 Task: Add an event with the title Lunch with Mentor, date '2023/11/08', time 8:30 AM to 10:30 AMand add a description: Welcome to the Lunch with Mentor session, an invaluable opportunity for personal growth and guidance. This session aims to create a casual and supportive environment where mentees can connect with experienced mentors, gain insights, and receive valuable advice to navigate their professional journeys.Select event color  Banana . Add location for the event as: 456 Museumplein, Amsterdam, Netherlands, logged in from the account softage.1@softage.netand send the event invitation to softage.8@softage.net and softage.9@softage.net. Set a reminder for the event Doesn't repeat
Action: Mouse moved to (67, 130)
Screenshot: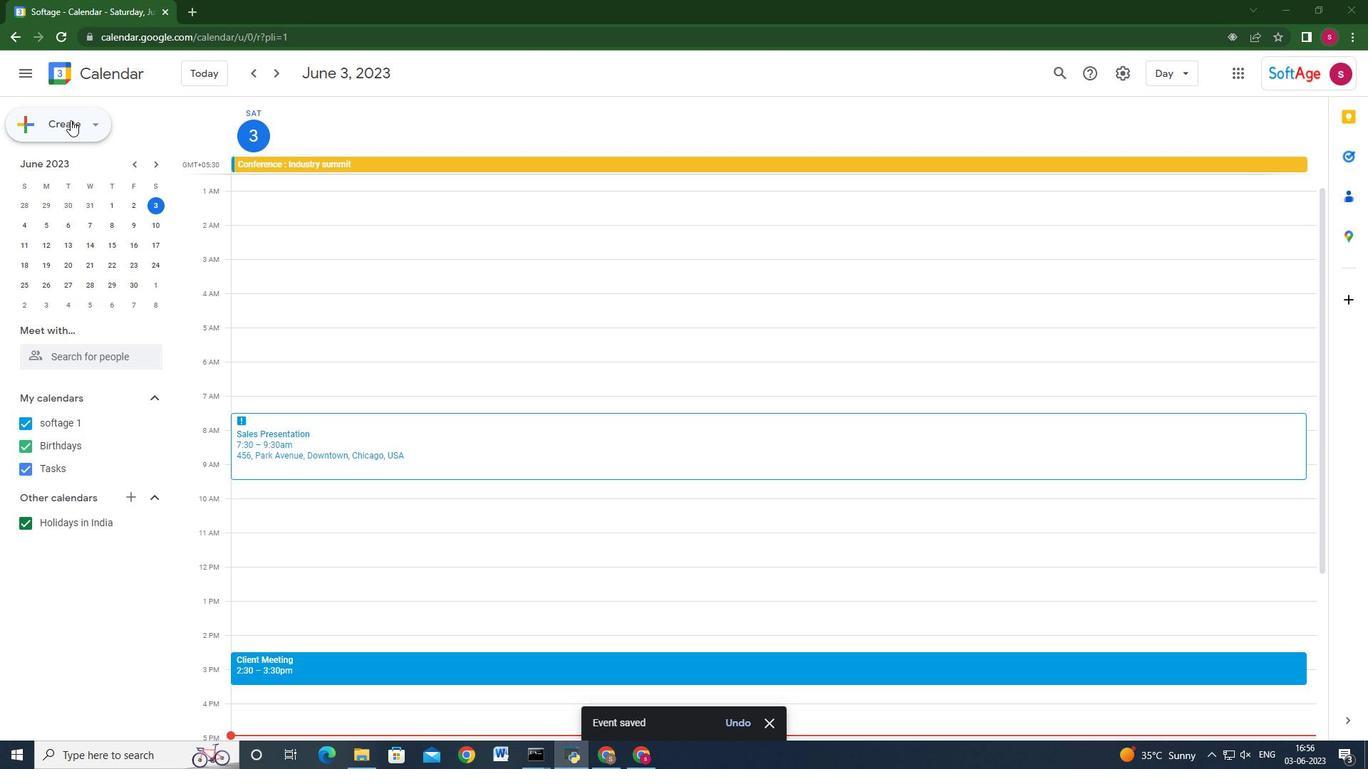 
Action: Mouse pressed left at (67, 130)
Screenshot: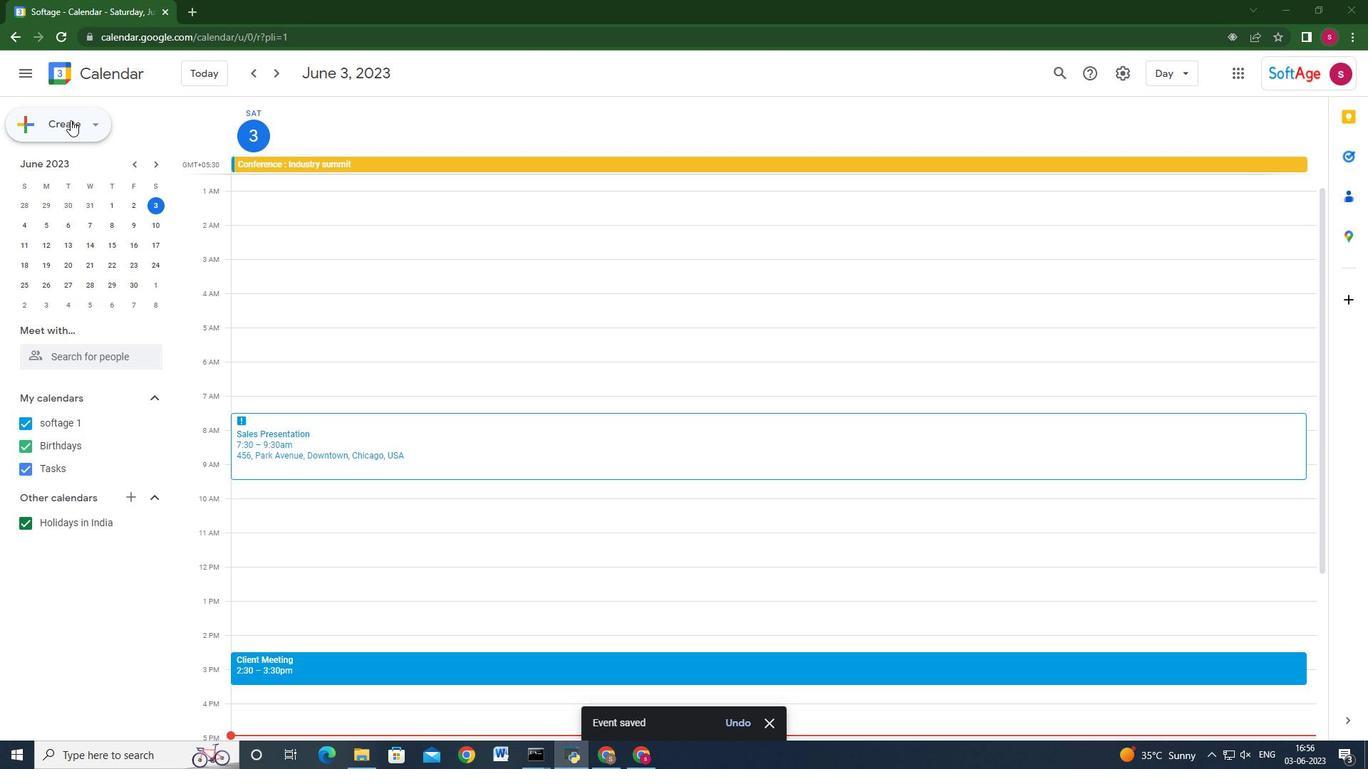 
Action: Mouse moved to (76, 165)
Screenshot: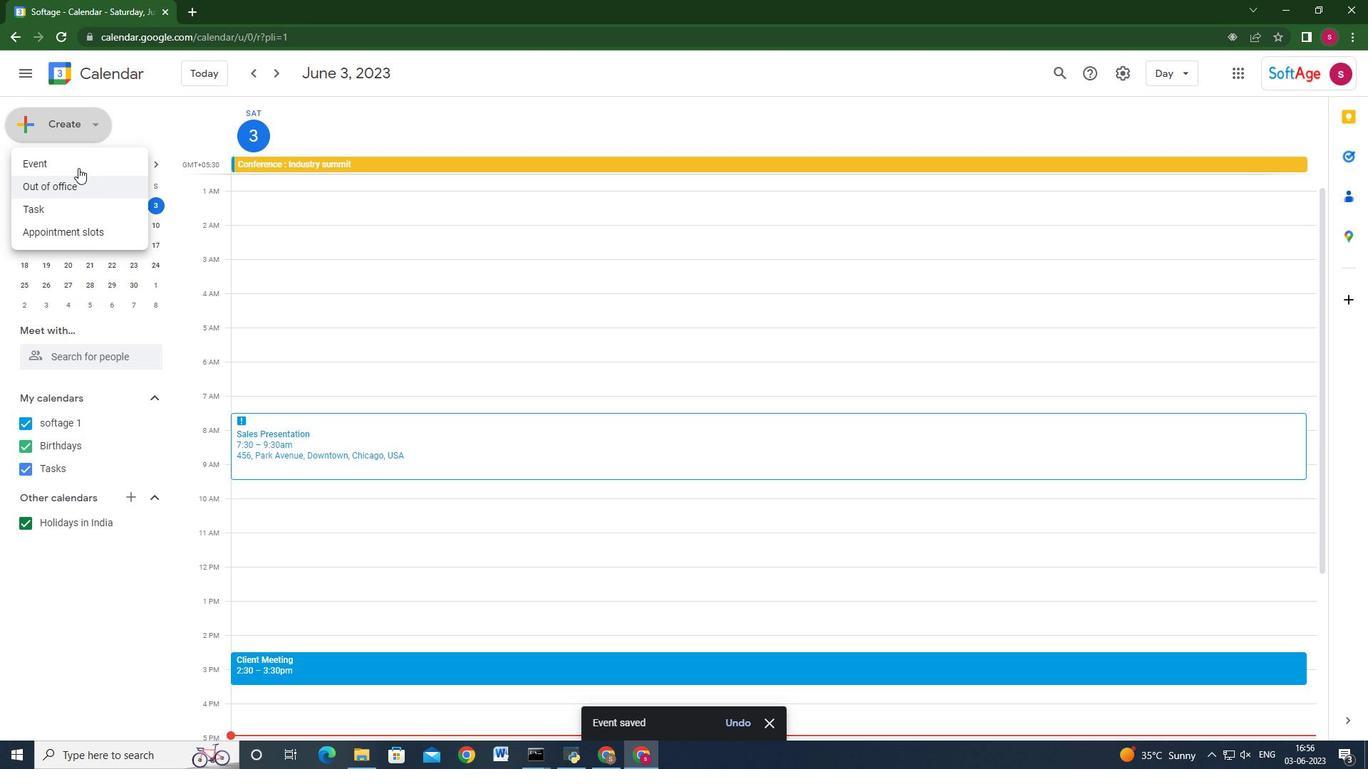 
Action: Mouse pressed left at (76, 165)
Screenshot: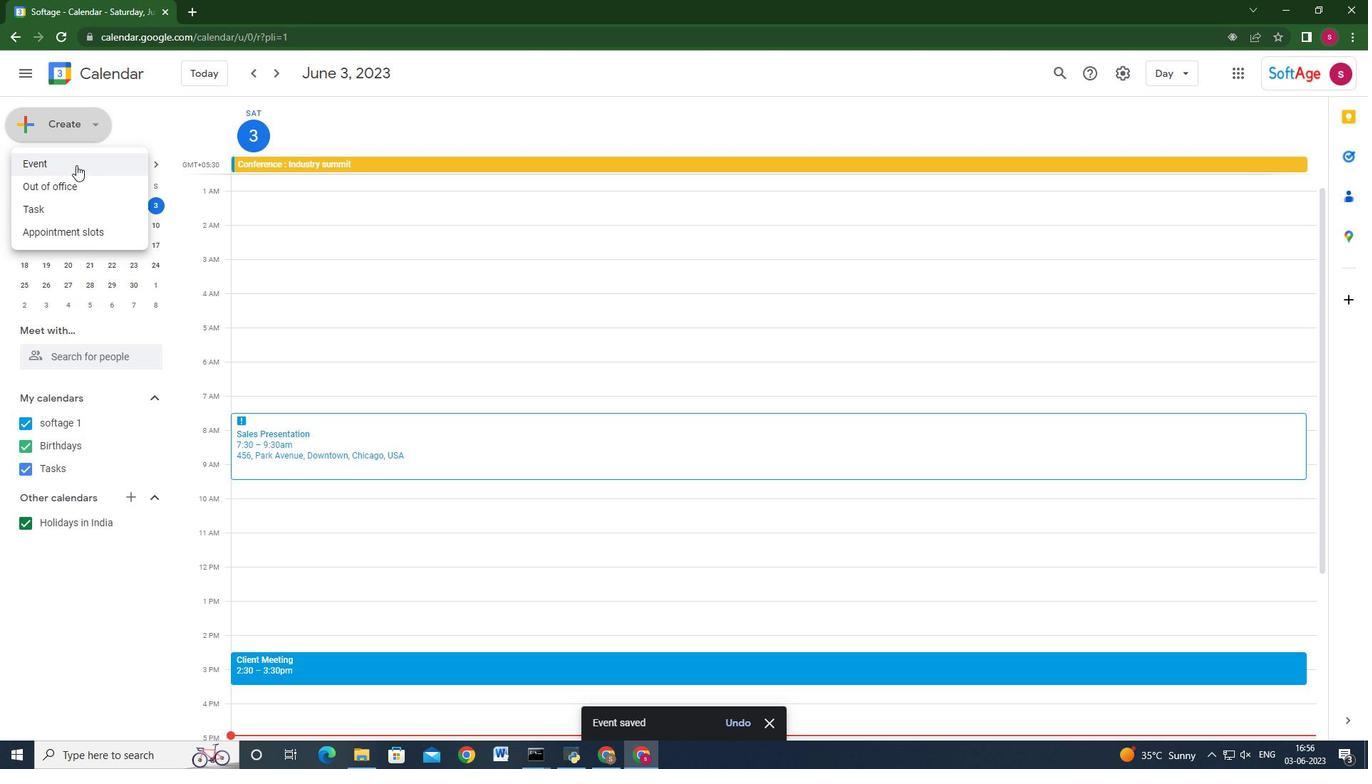 
Action: Mouse moved to (736, 395)
Screenshot: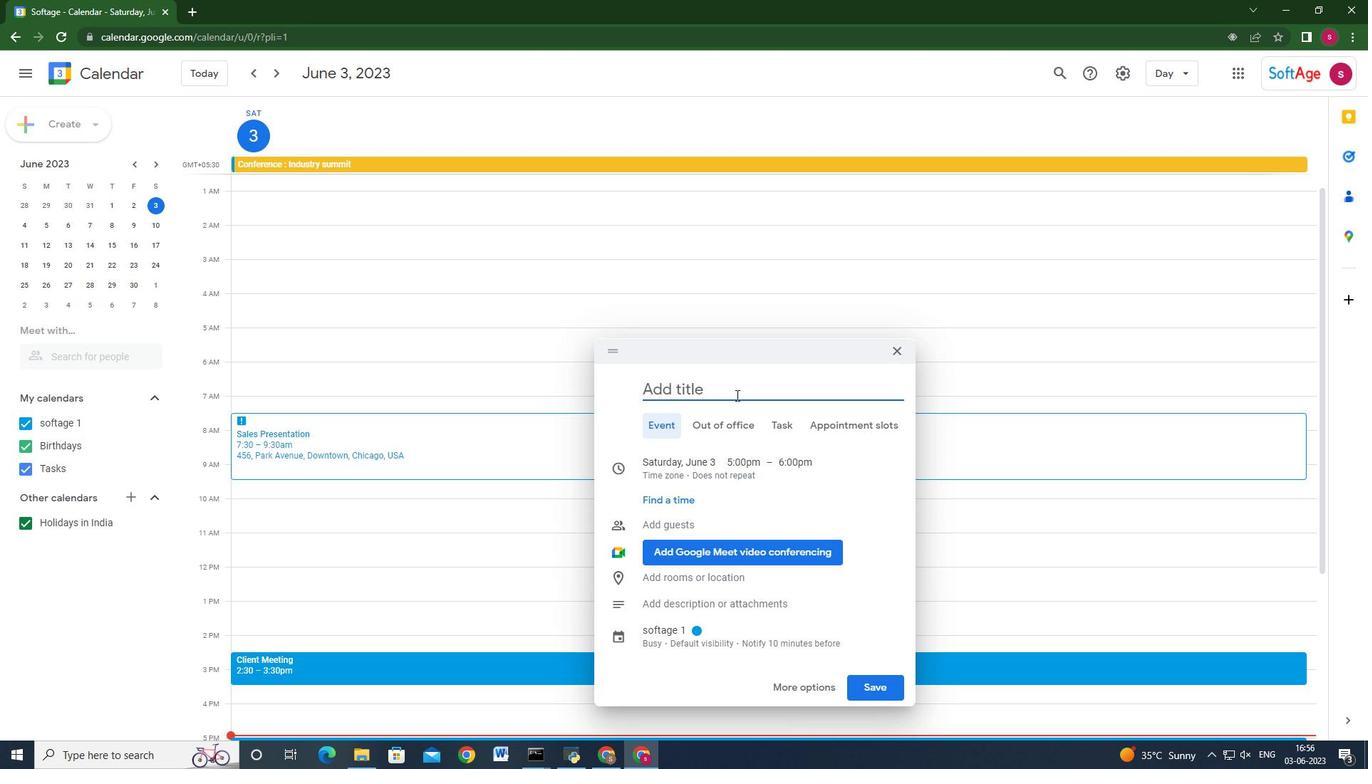 
Action: Key pressed <Key.shift><Key.shift><Key.shift><Key.shift><Key.shift>Lunch<Key.space>with<Key.space><Key.shift>Mentor<Key.shift><Key.tab>
Screenshot: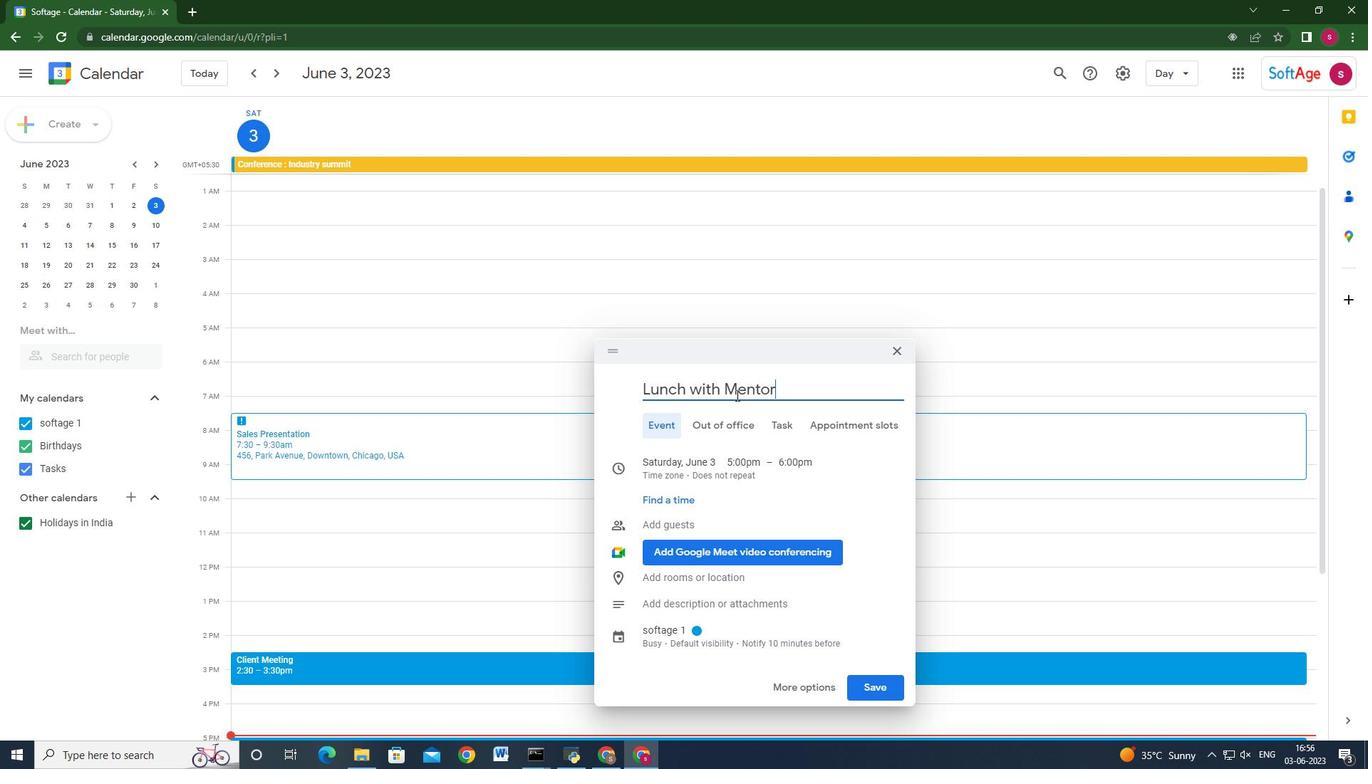 
Action: Mouse moved to (793, 694)
Screenshot: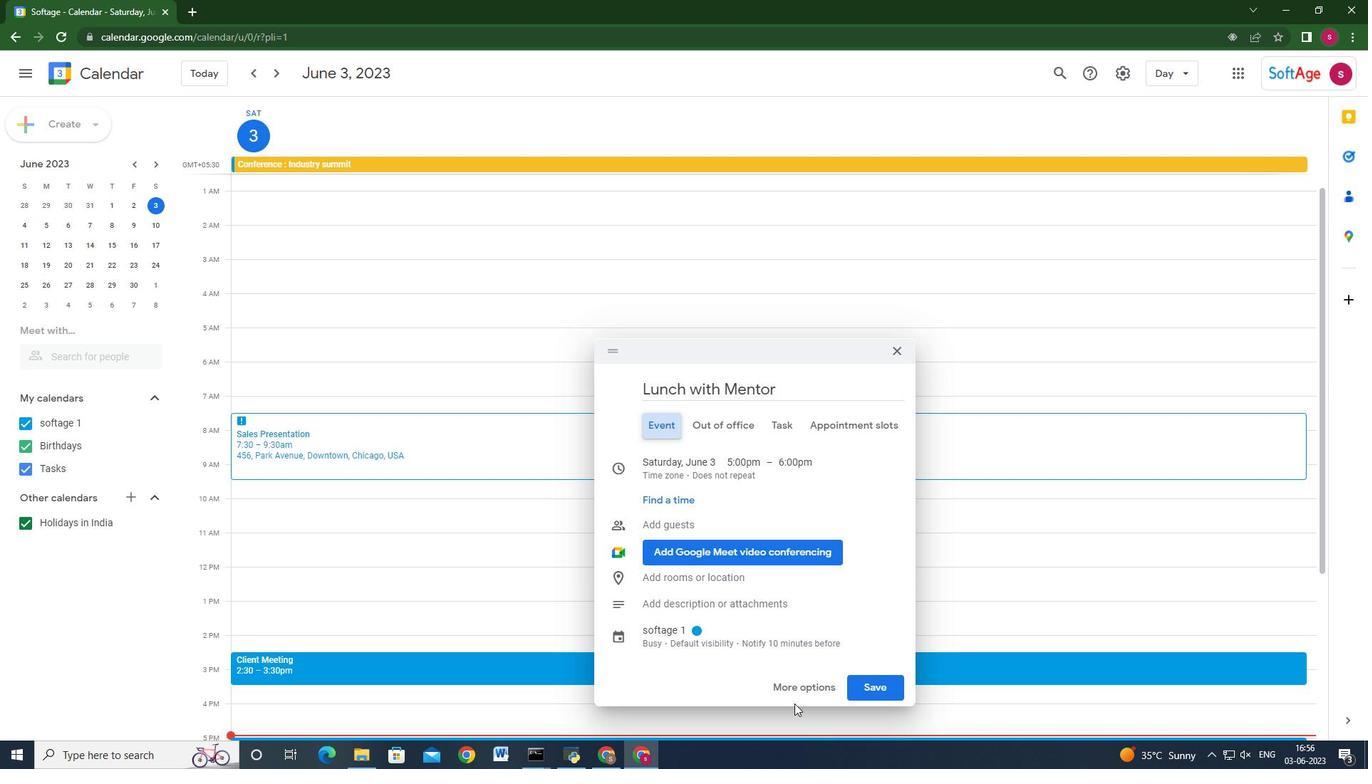 
Action: Mouse pressed left at (793, 694)
Screenshot: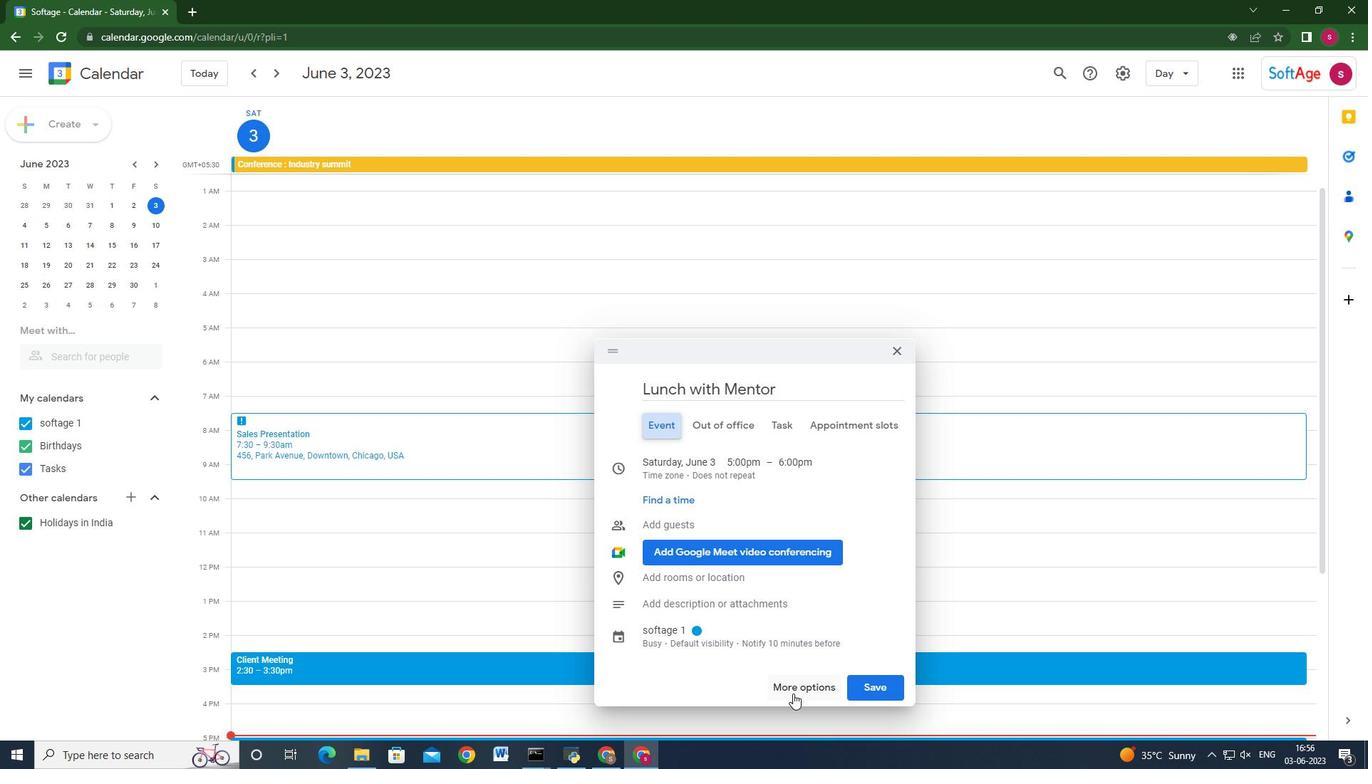 
Action: Mouse moved to (83, 128)
Screenshot: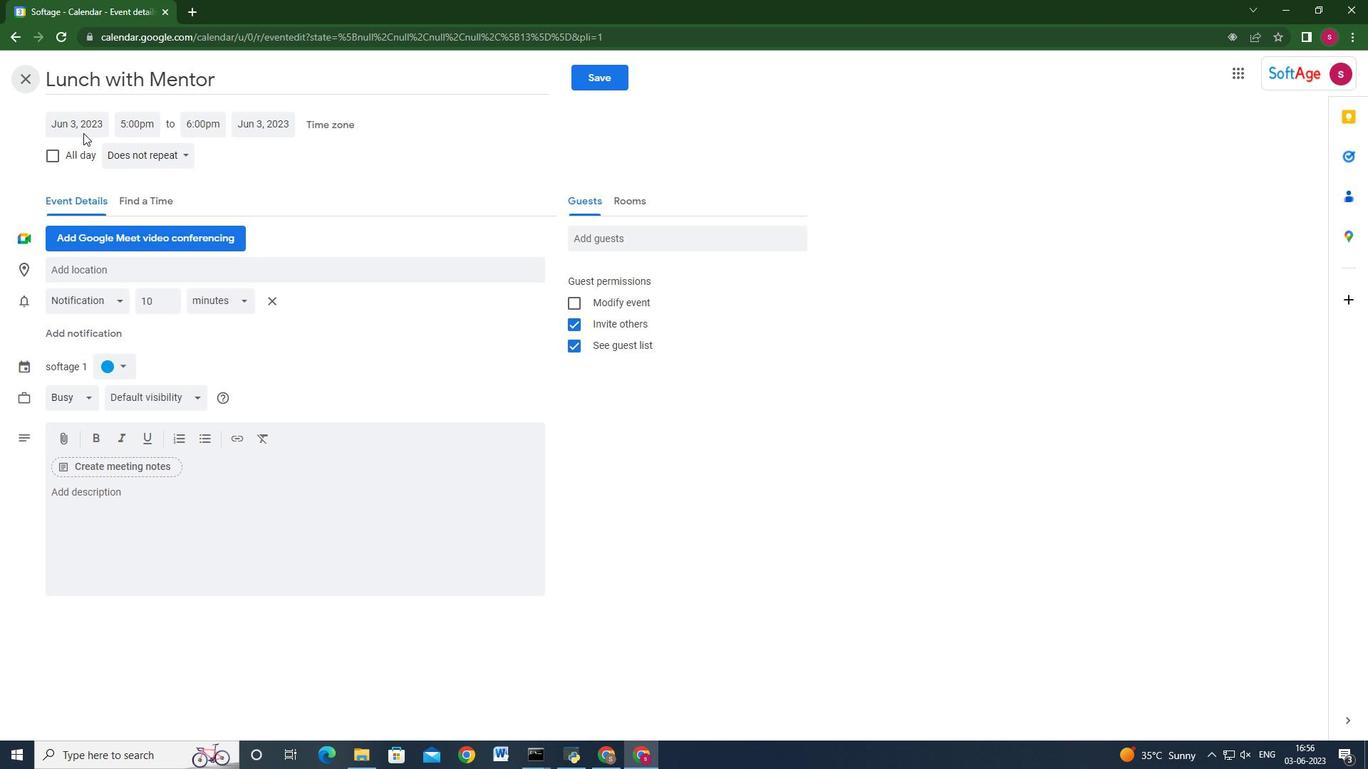 
Action: Mouse pressed left at (83, 128)
Screenshot: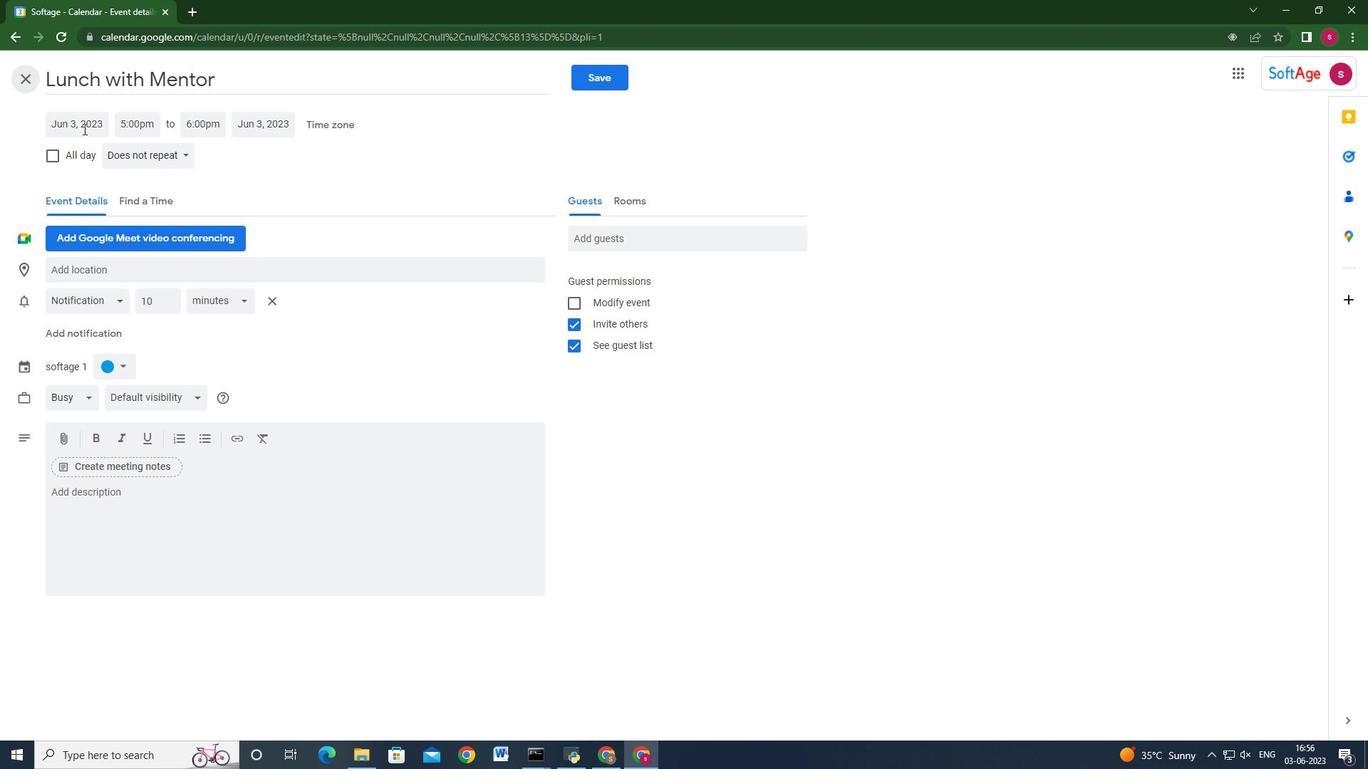 
Action: Mouse moved to (231, 153)
Screenshot: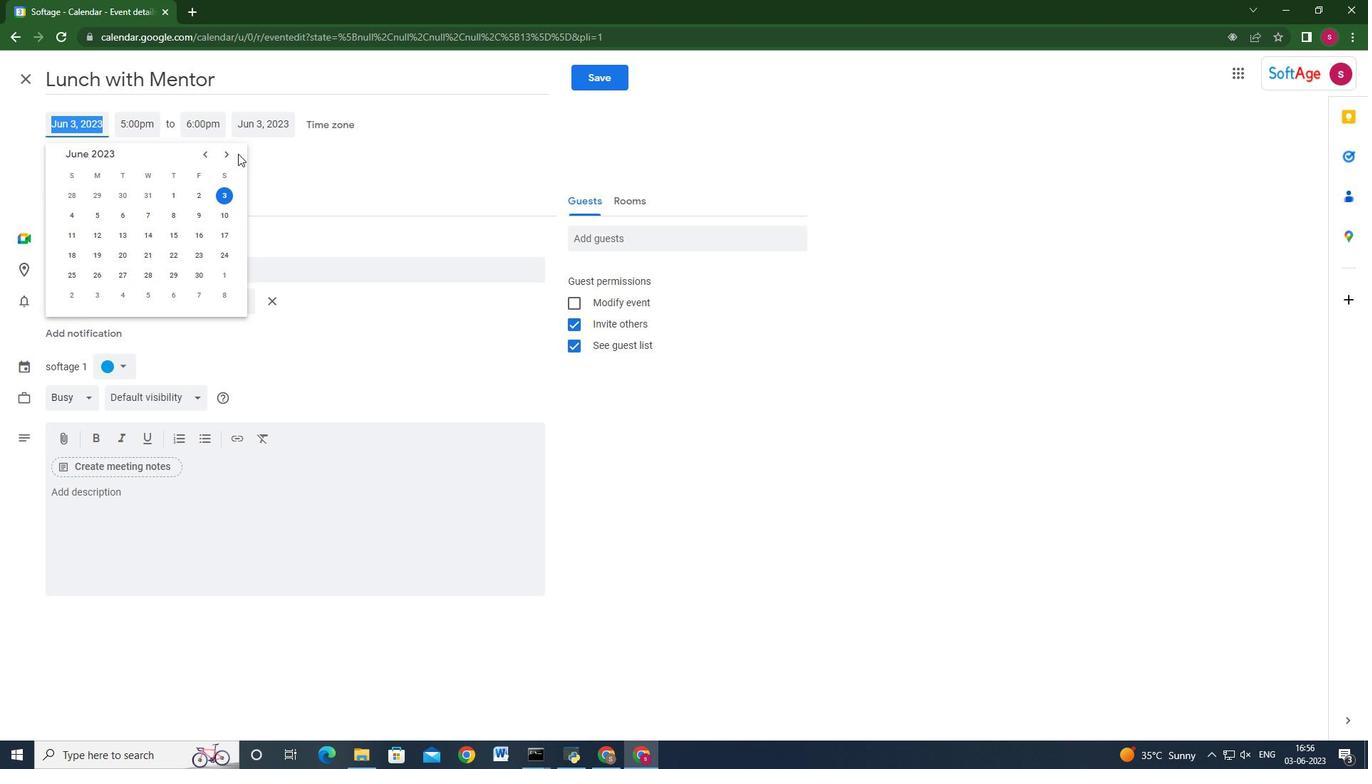 
Action: Mouse pressed left at (231, 153)
Screenshot: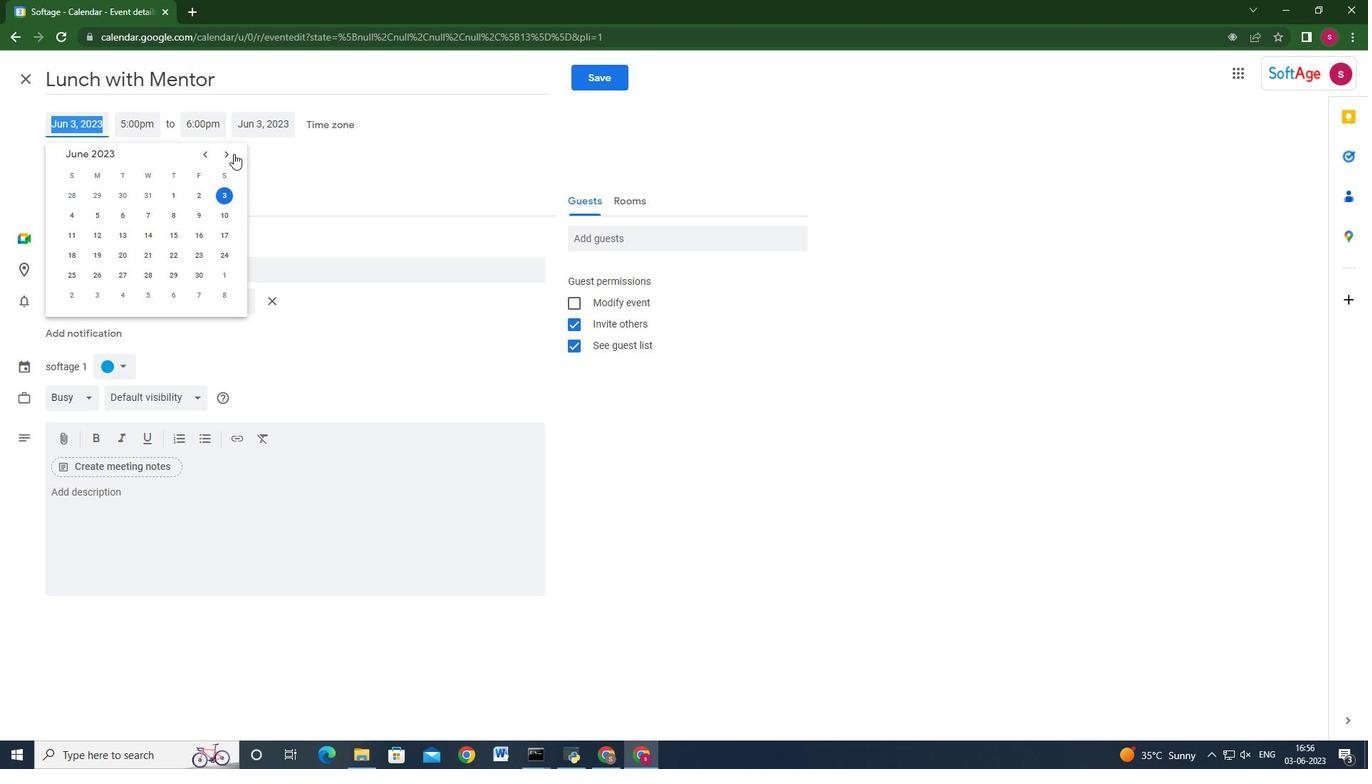 
Action: Mouse pressed left at (231, 153)
Screenshot: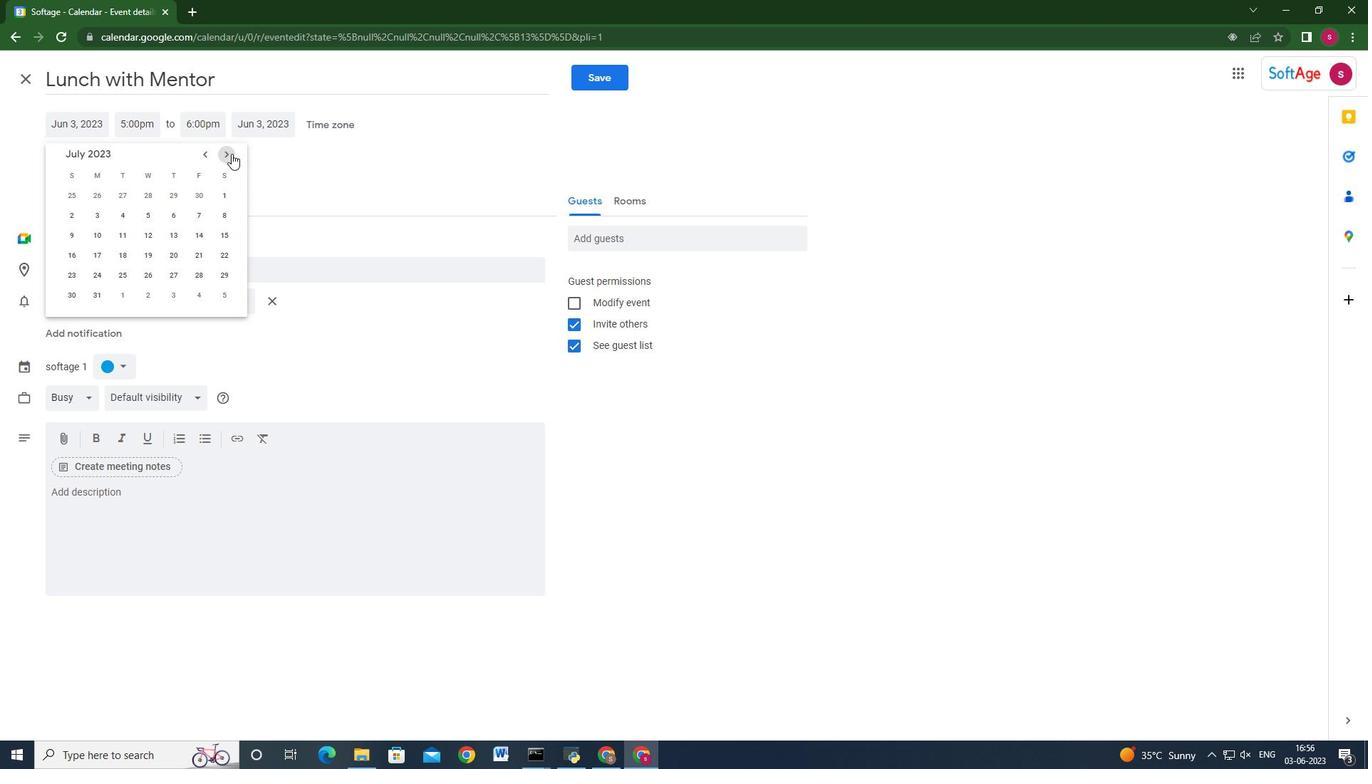 
Action: Mouse pressed left at (231, 153)
Screenshot: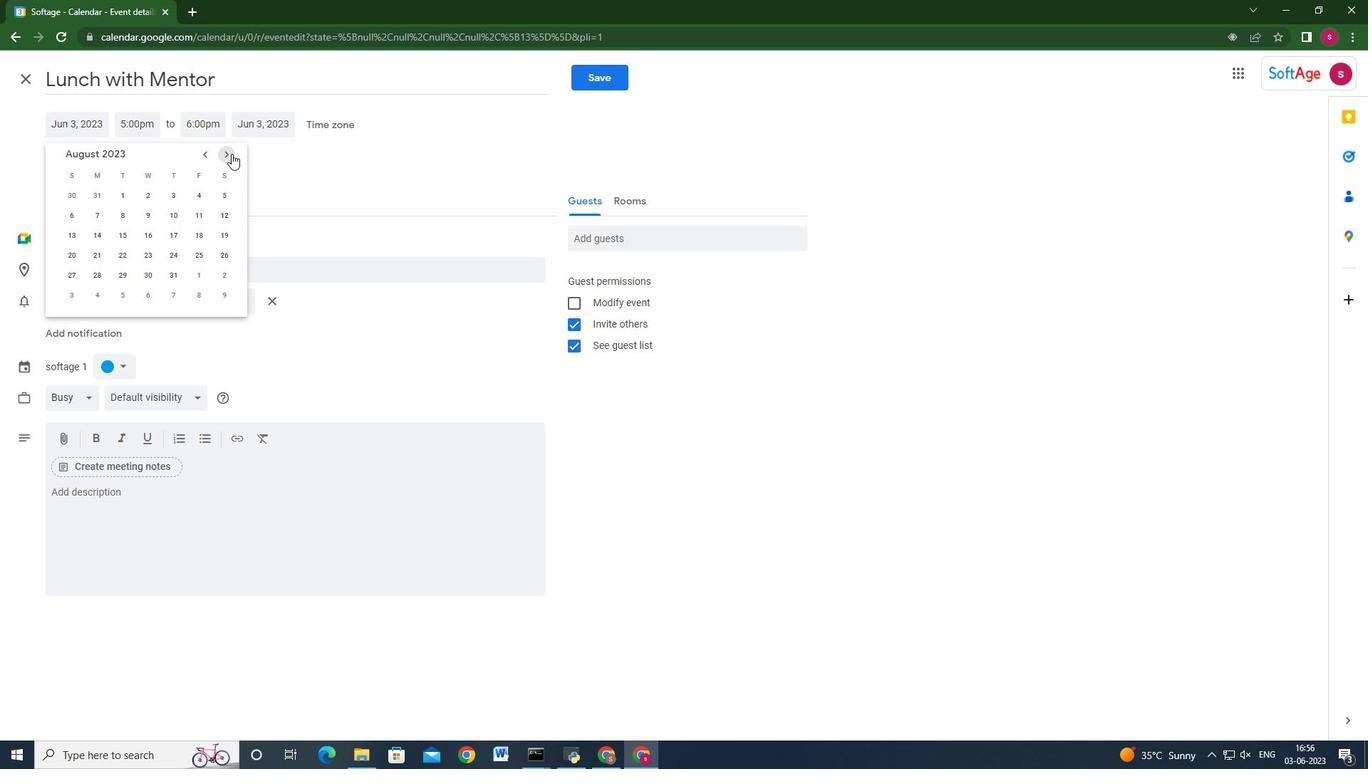 
Action: Mouse pressed left at (231, 153)
Screenshot: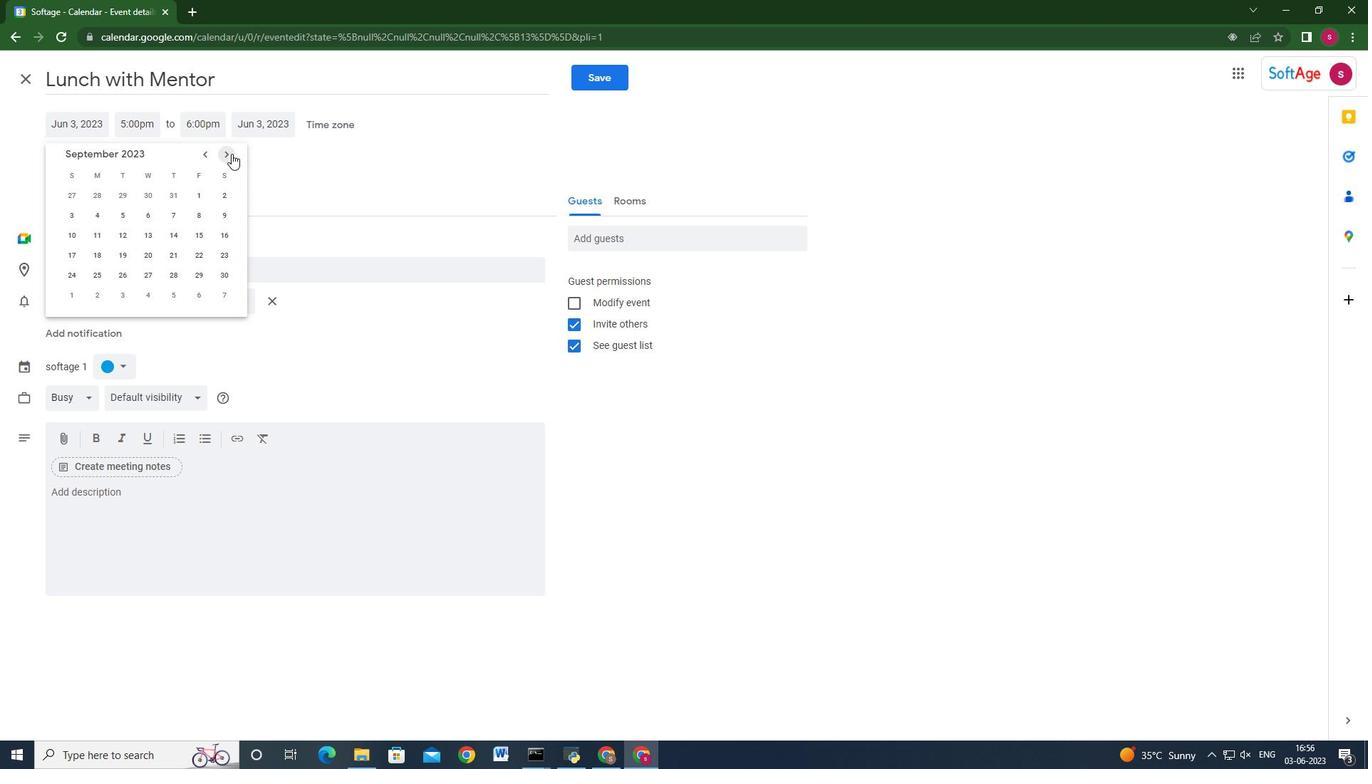 
Action: Mouse moved to (228, 153)
Screenshot: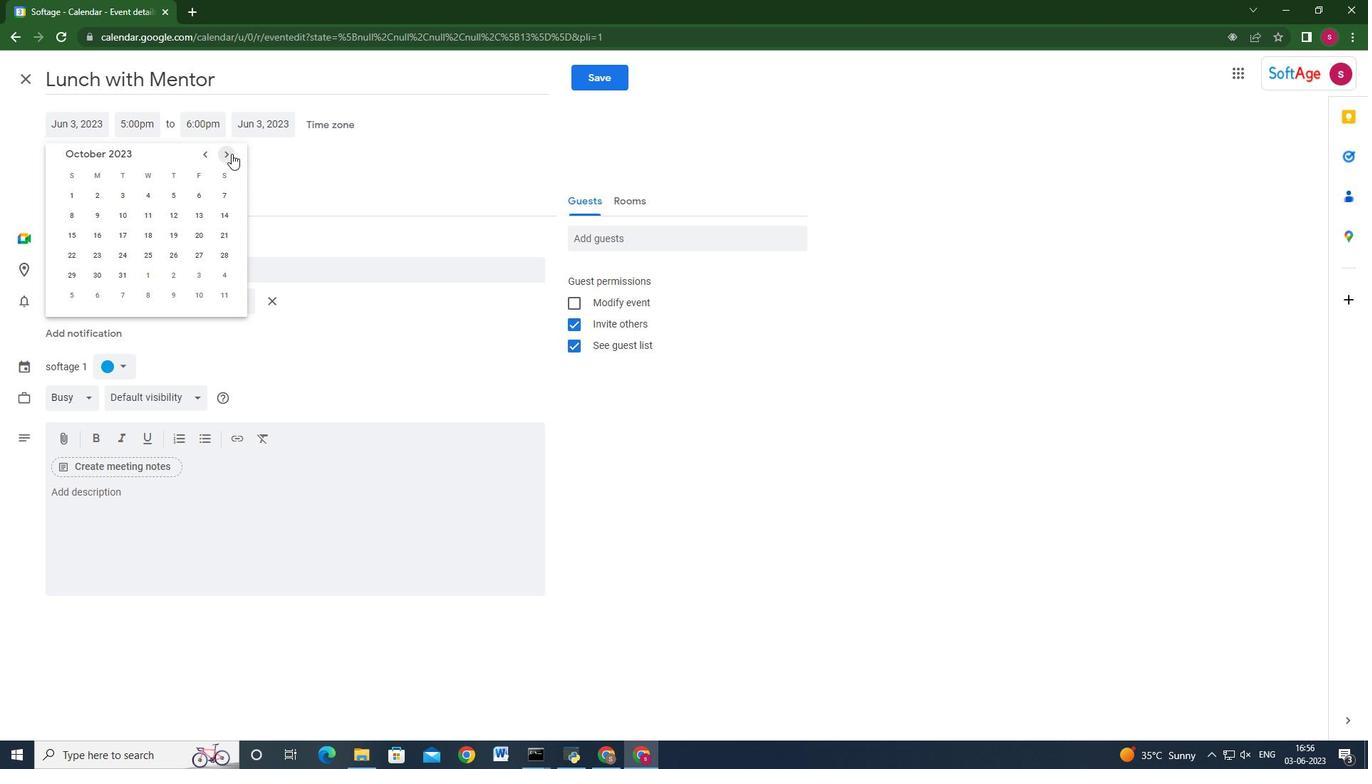 
Action: Mouse pressed left at (228, 153)
Screenshot: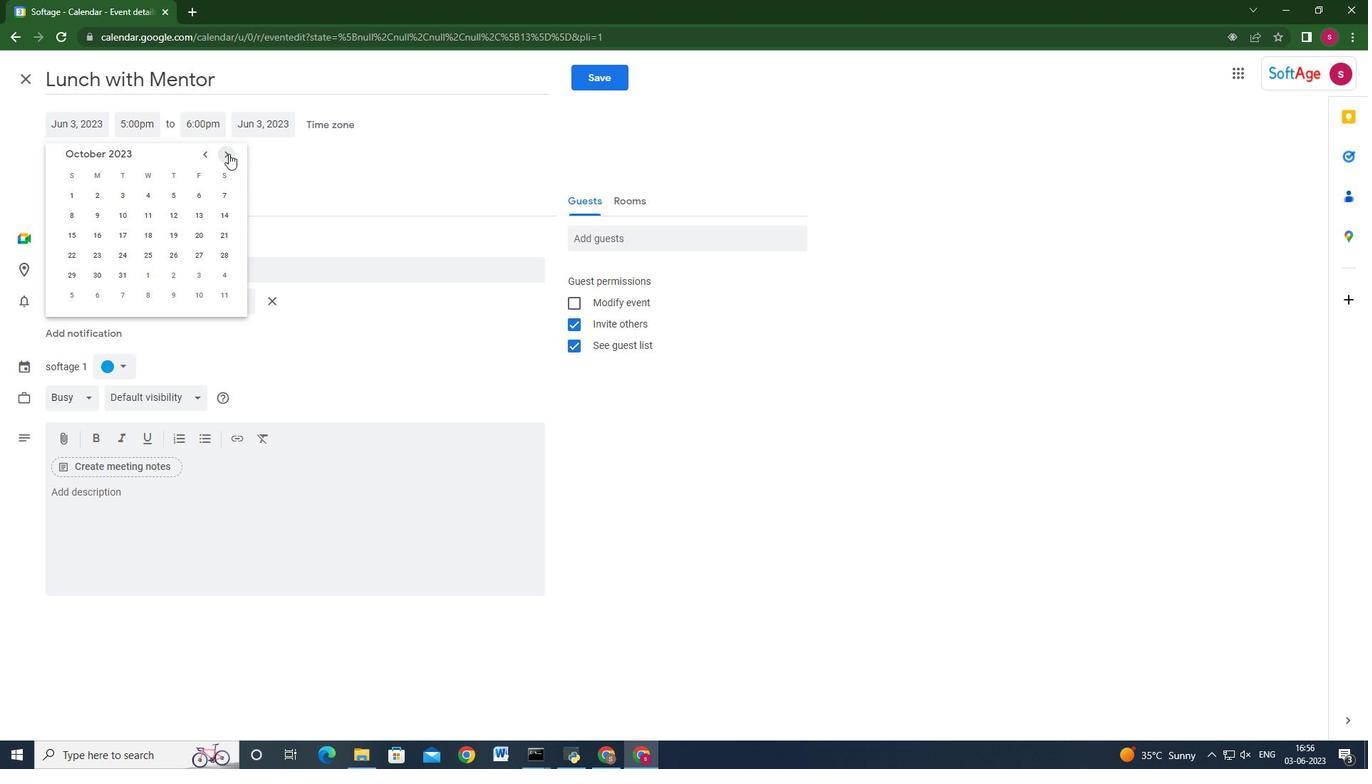 
Action: Mouse moved to (141, 214)
Screenshot: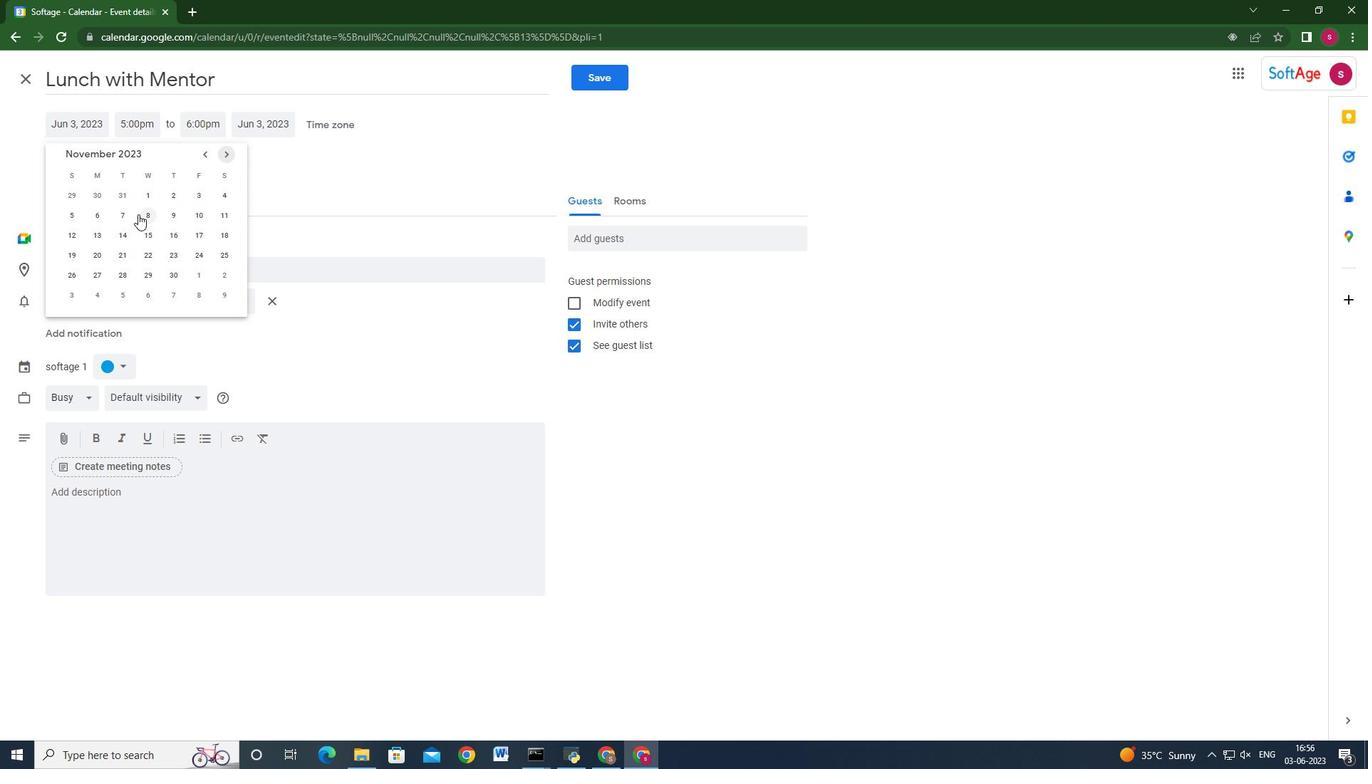 
Action: Mouse pressed left at (141, 214)
Screenshot: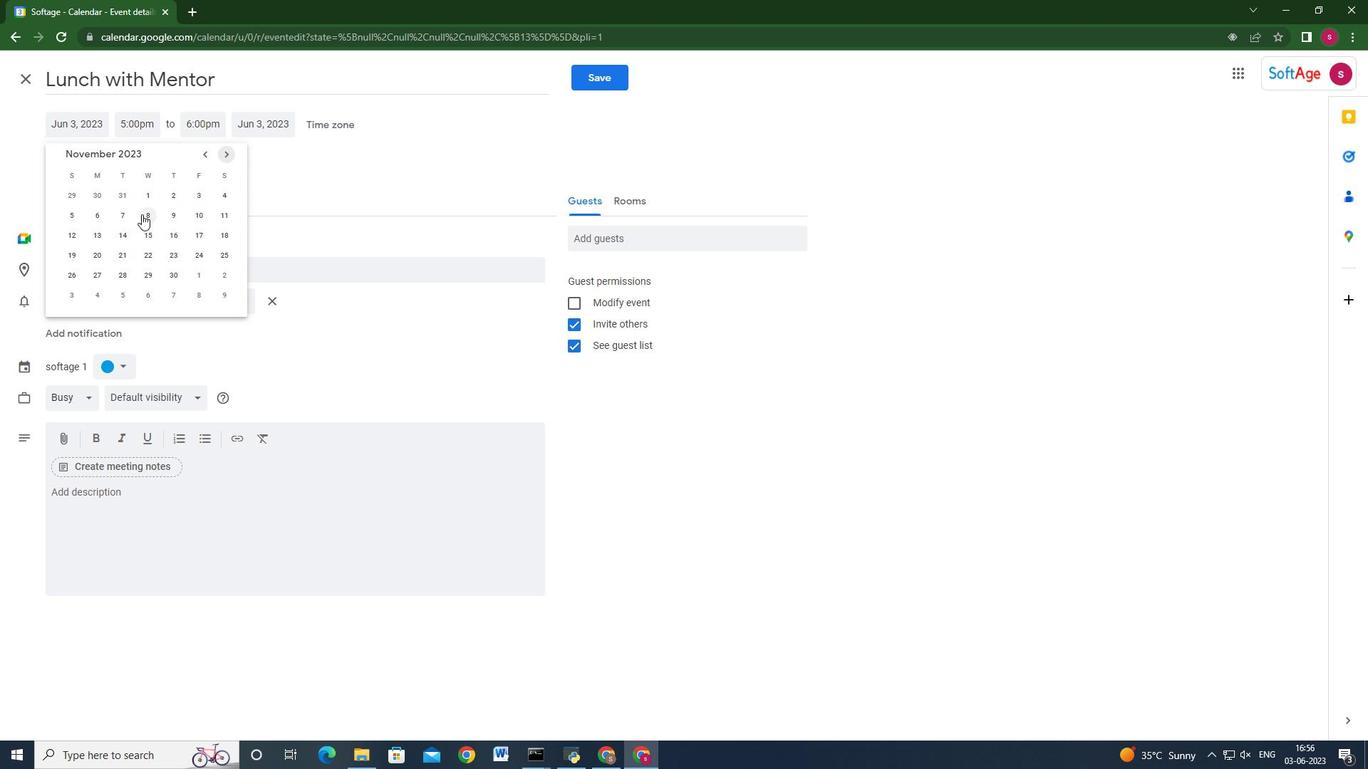 
Action: Mouse moved to (141, 118)
Screenshot: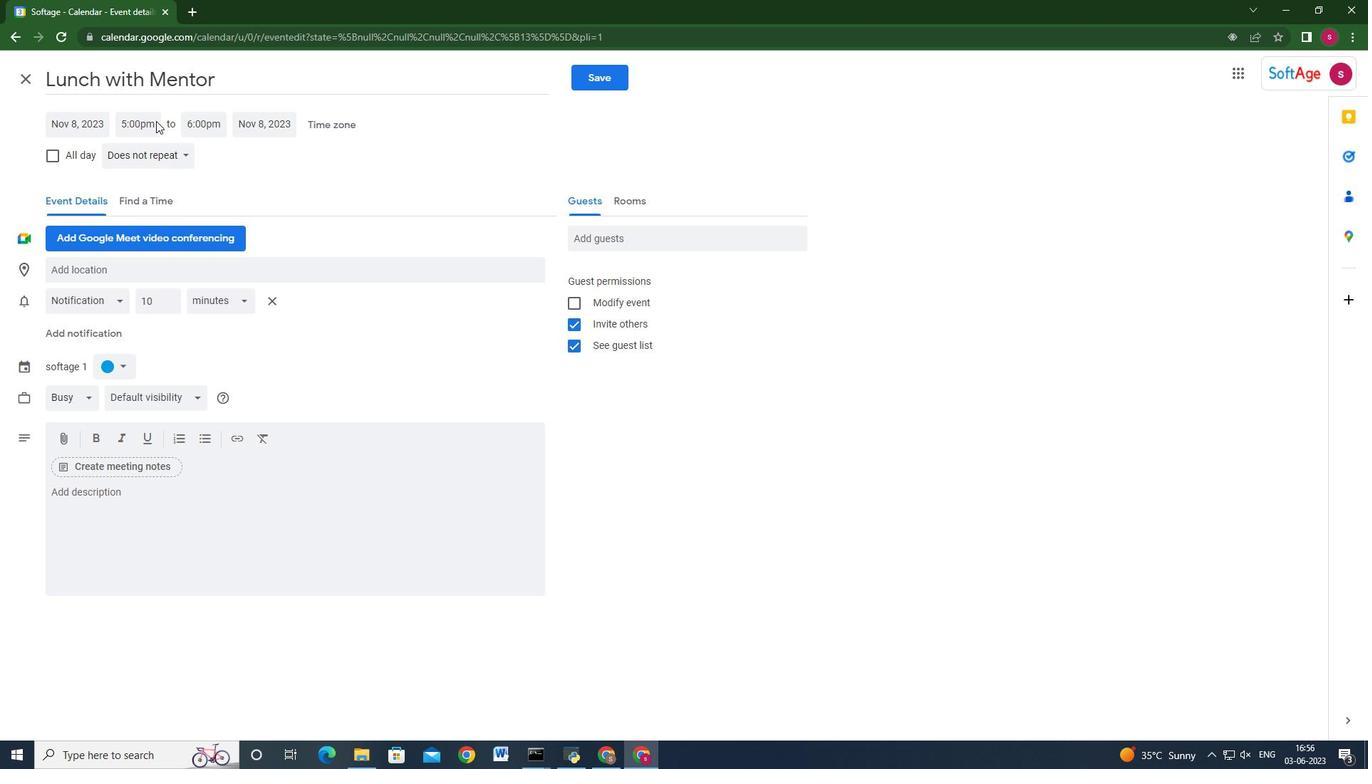 
Action: Mouse pressed left at (141, 118)
Screenshot: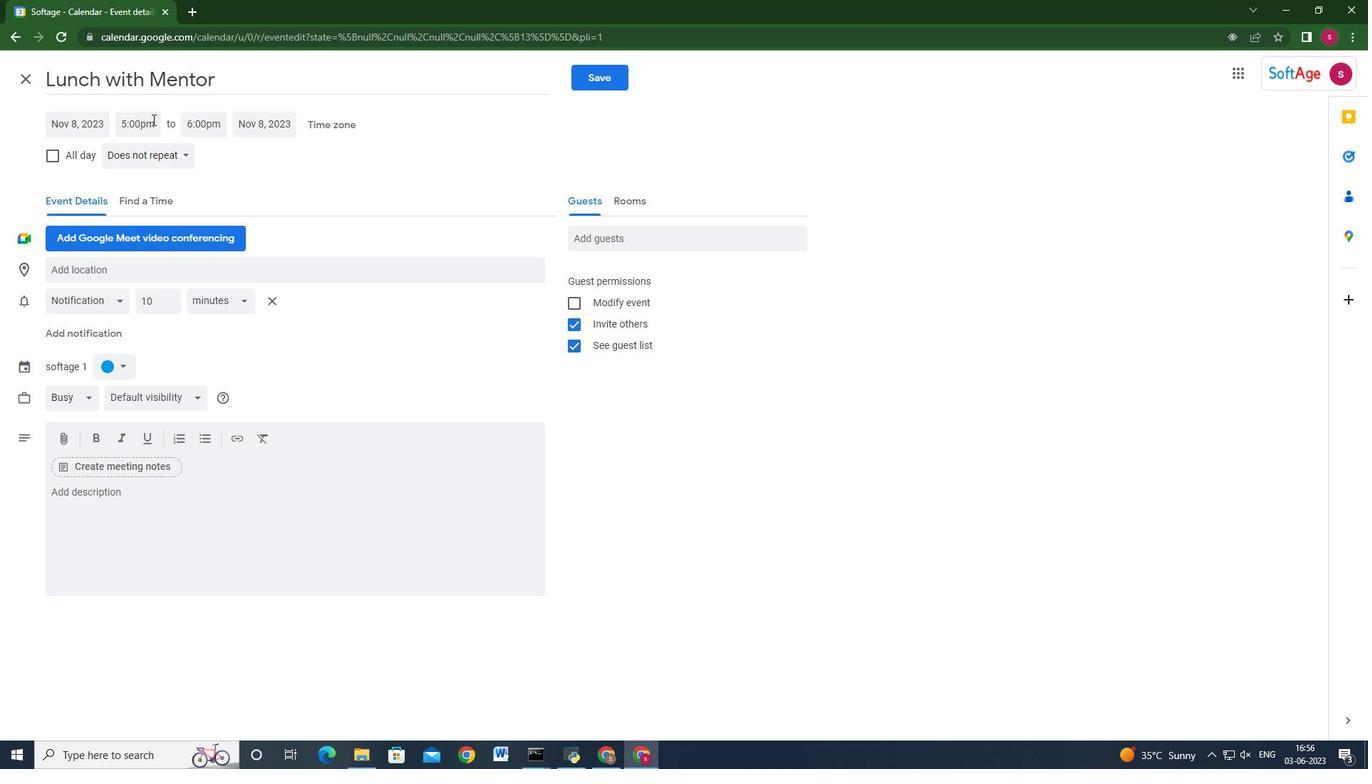 
Action: Key pressed 8<Key.shift>:30am<Key.enter><Key.tab>10<Key.shift>:30am<Key.enter>
Screenshot: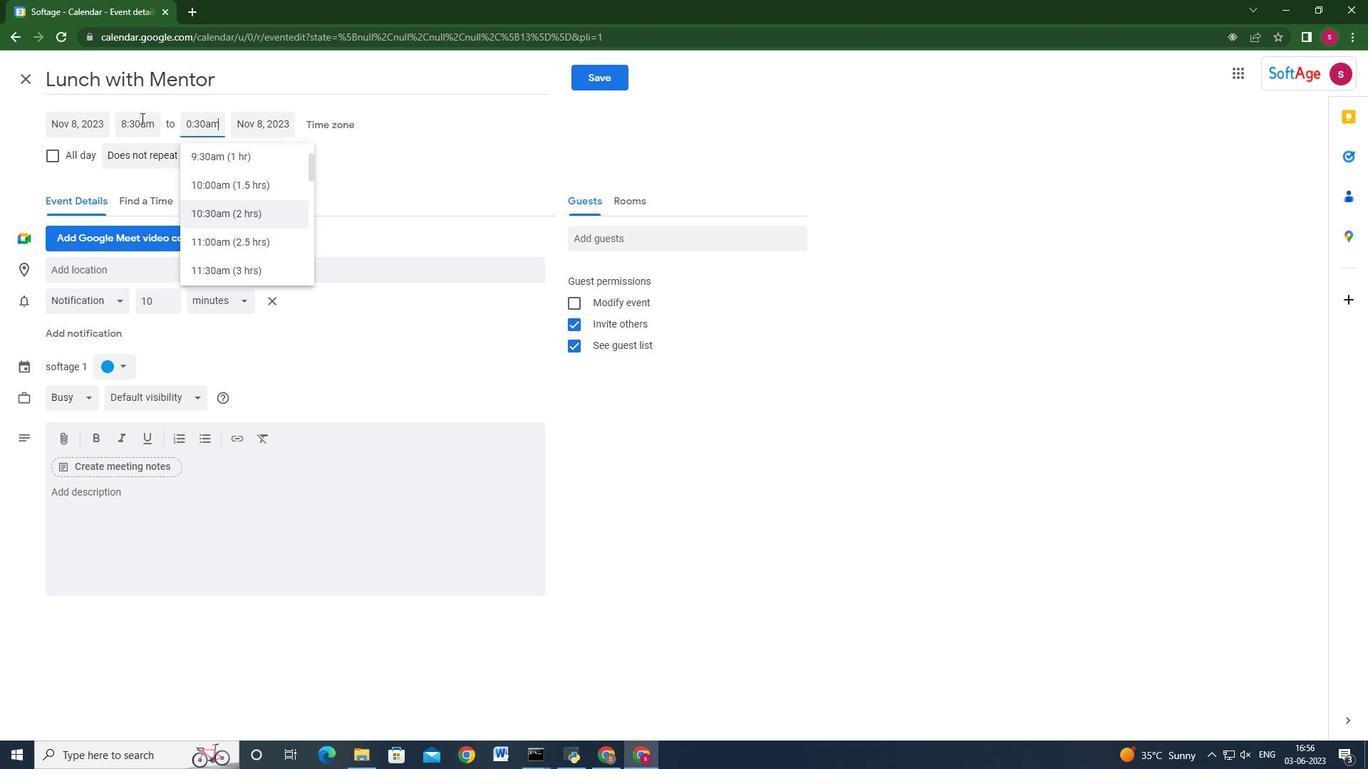 
Action: Mouse moved to (237, 513)
Screenshot: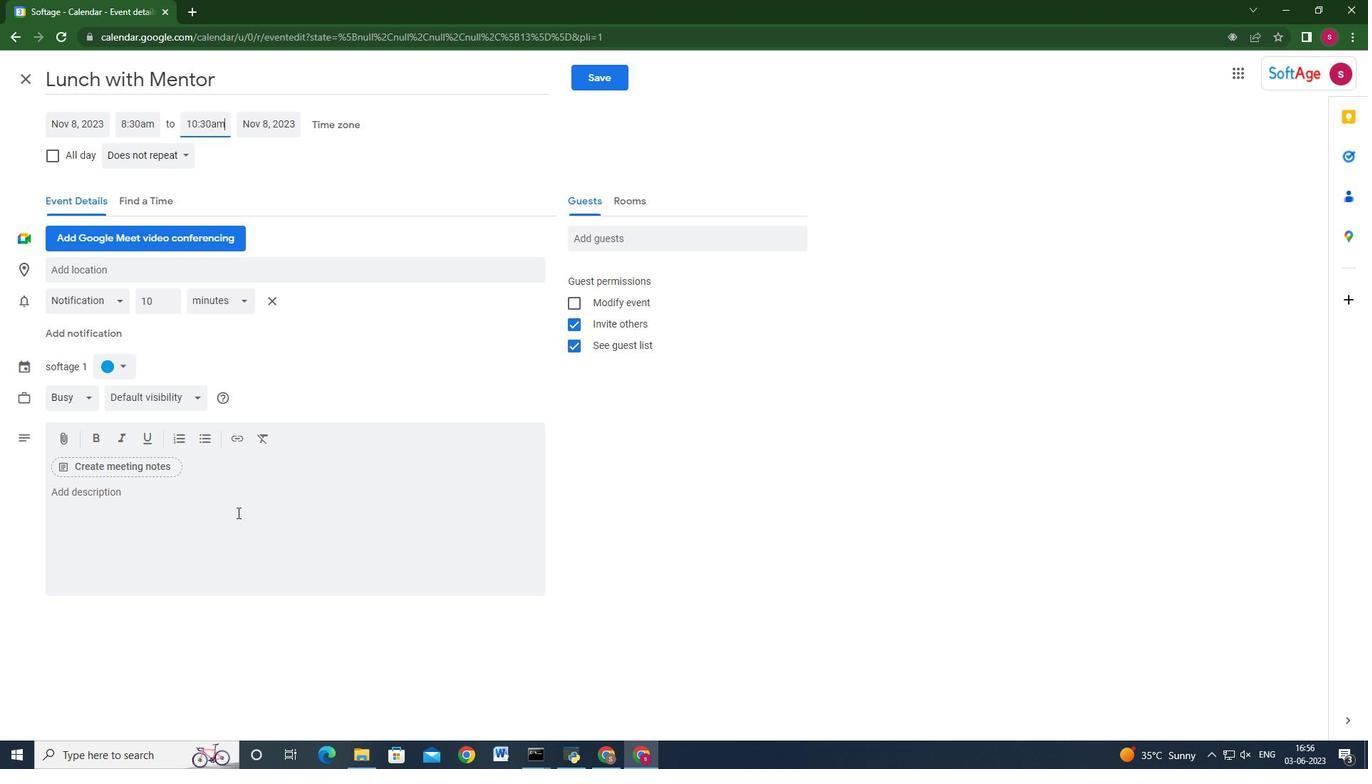 
Action: Mouse pressed left at (237, 513)
Screenshot: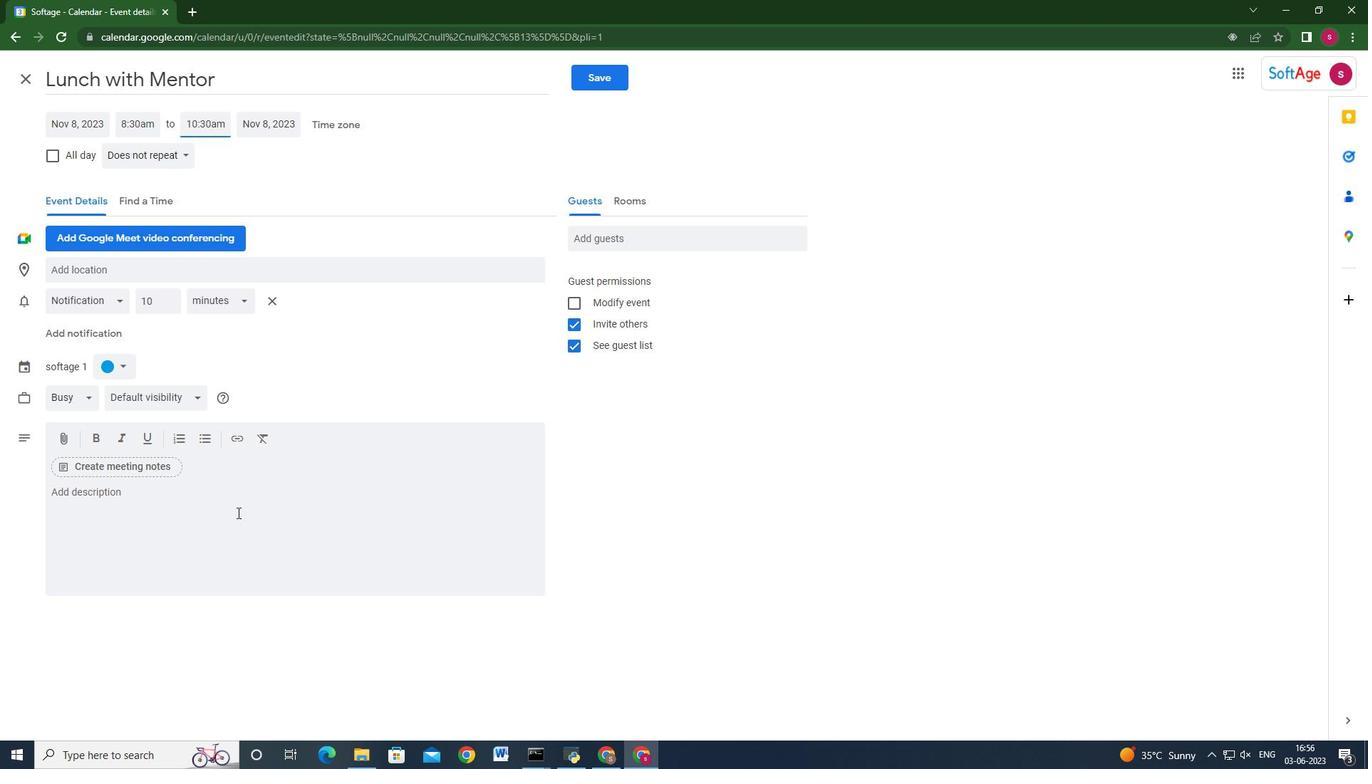 
Action: Mouse moved to (238, 513)
Screenshot: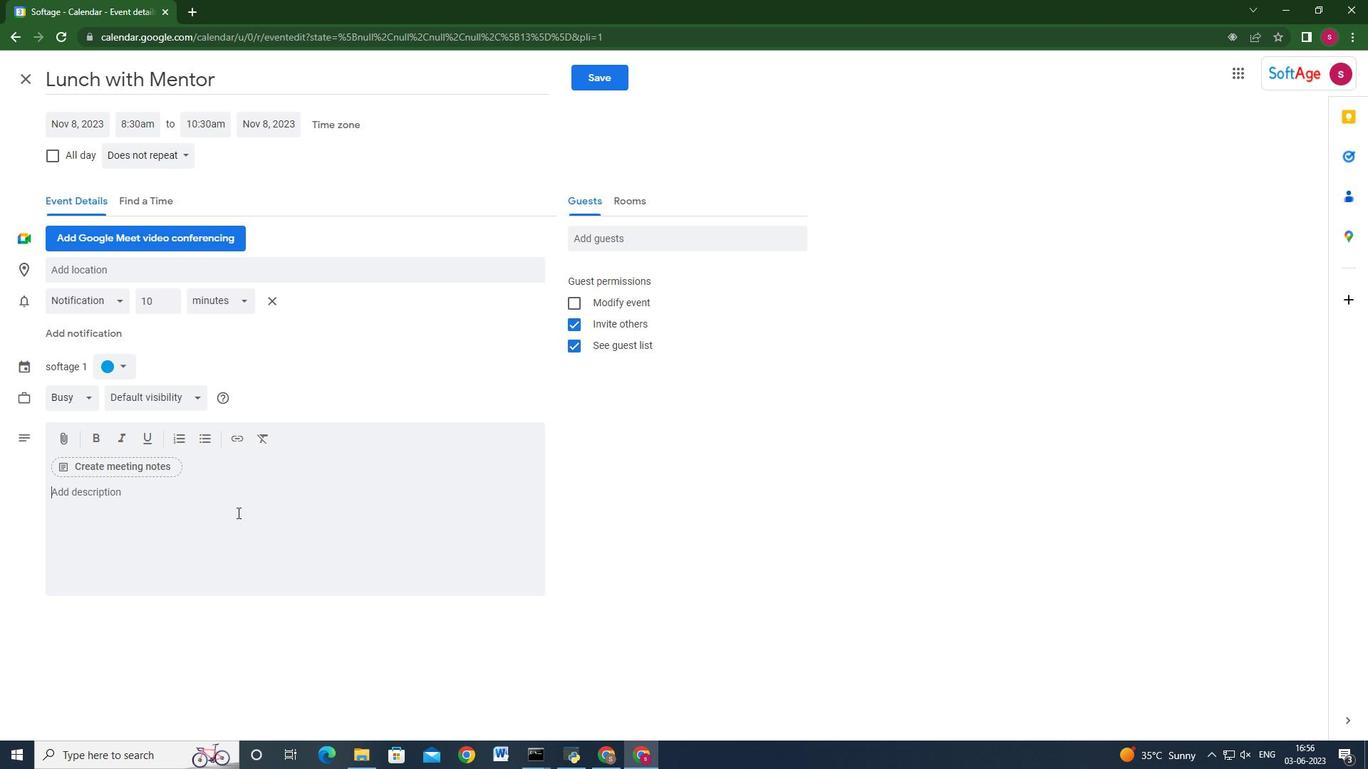 
Action: Key pressed <Key.shift_r>Wecl<Key.backspace><Key.backspace>lcome<Key.space>to<Key.space>the<Key.space><Key.shift>Lunch<Key.space>a<Key.backspace>with<Key.space><Key.shift>Mentor<Key.space>session,<Key.space>an<Key.space>invaluable<Key.space>opportunity<Key.space>for<Key.space>personal<Key.space>growth<Key.space>and<Key.space>guidance.<Key.space><Key.shift>This<Key.space>session<Key.space>aims<Key.space>to<Key.space>create<Key.space>a<Key.space>casual<Key.space>and<Key.space>supportive<Key.space>environment<Key.space>where<Key.space>mentees<Key.space>can<Key.space>connec<Key.space><Key.backspace>t<Key.space>with<Key.space>experienced<Key.space>mentors,<Key.space>gain<Key.space>insights,<Key.space>and<Key.space>rev<Key.backspace>cieve<Key.space>valuable
Screenshot: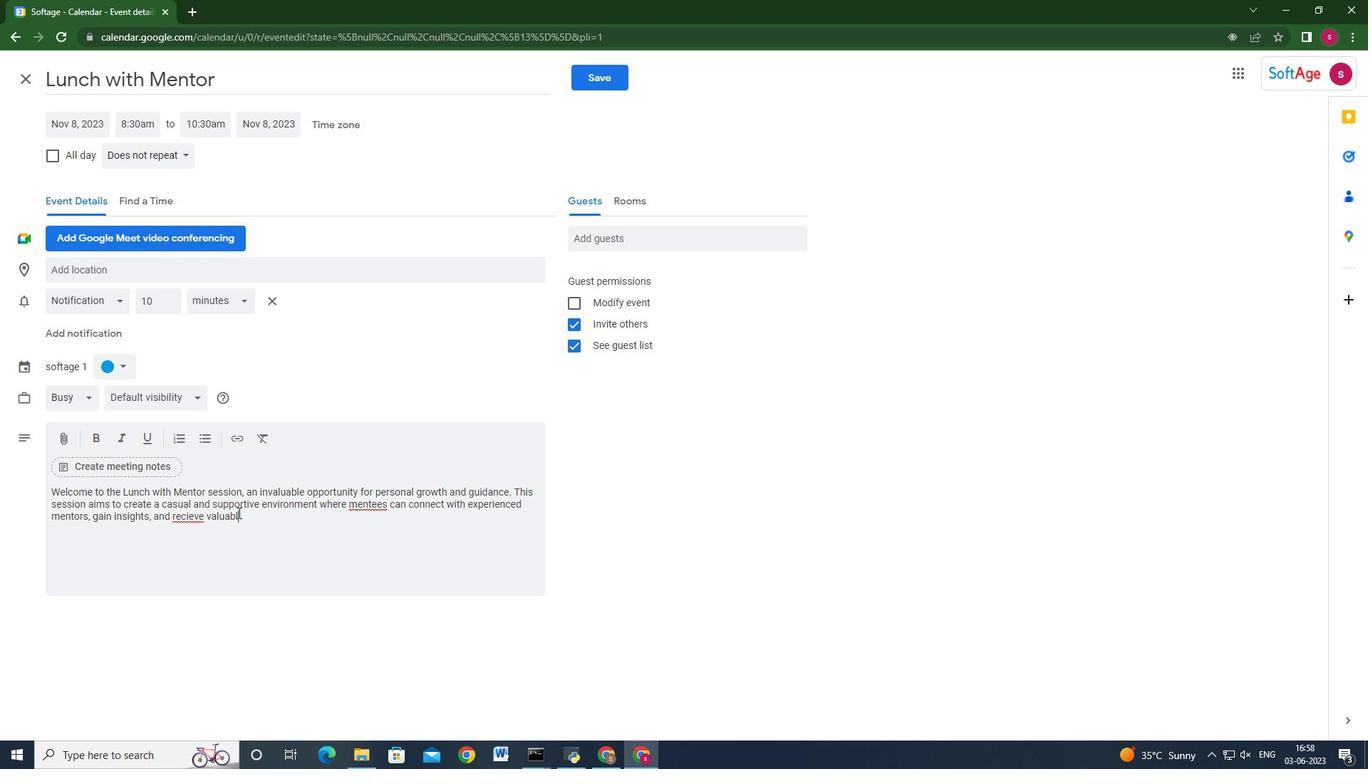
Action: Mouse moved to (189, 511)
Screenshot: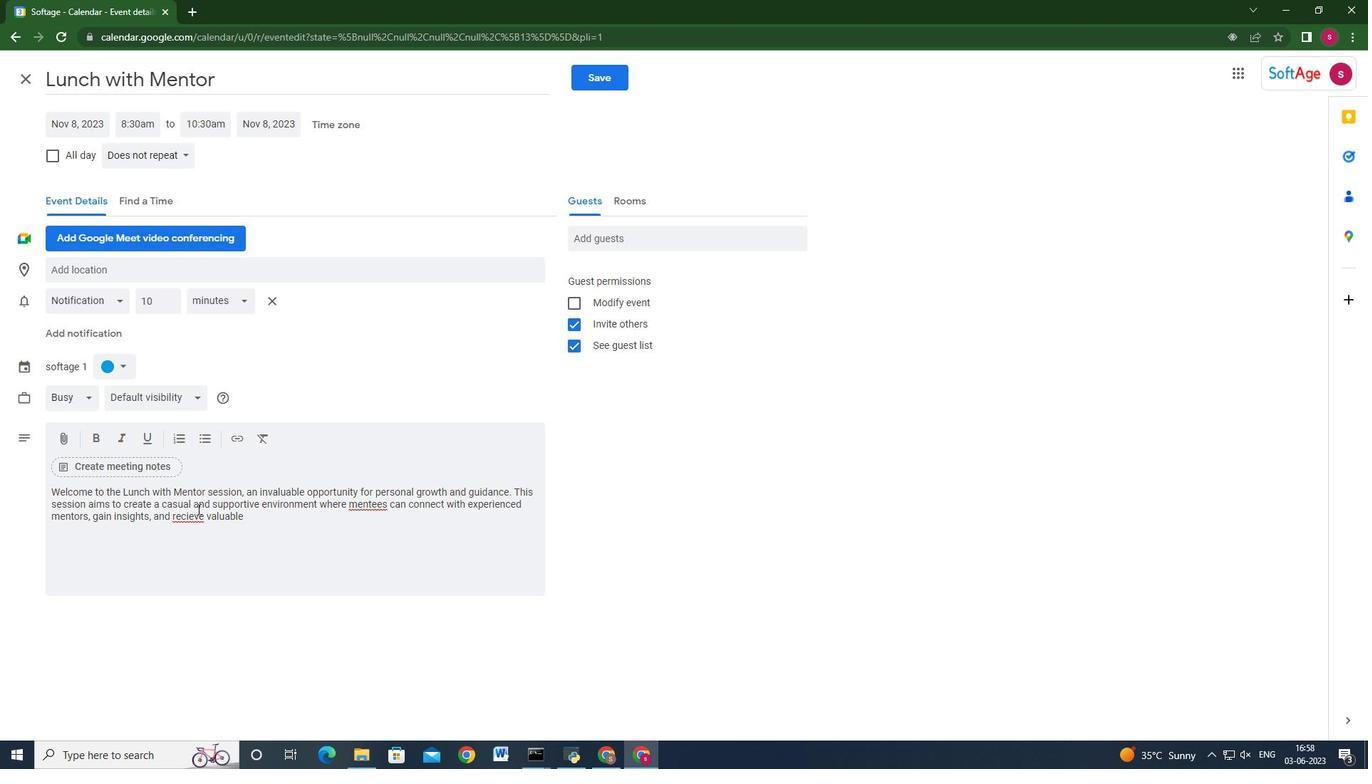 
Action: Mouse pressed left at (189, 511)
Screenshot: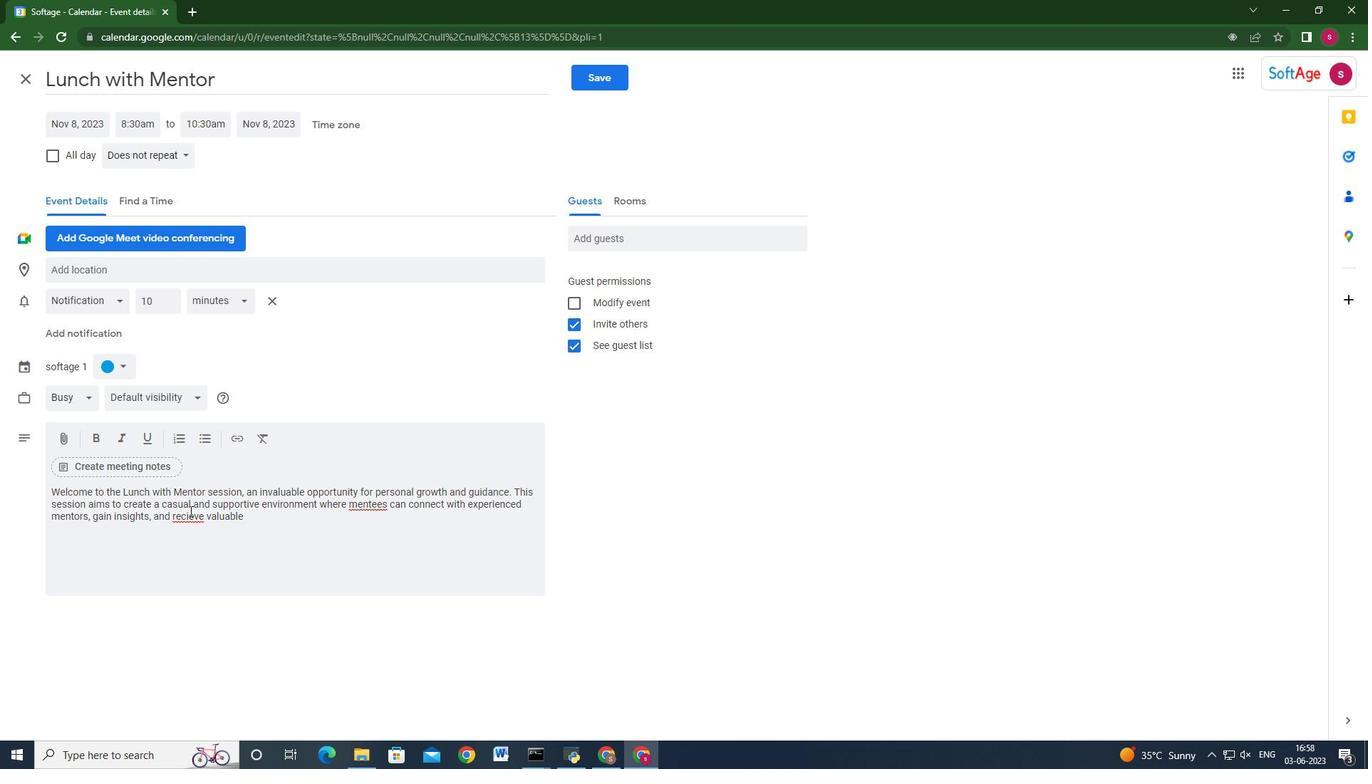 
Action: Mouse moved to (216, 510)
Screenshot: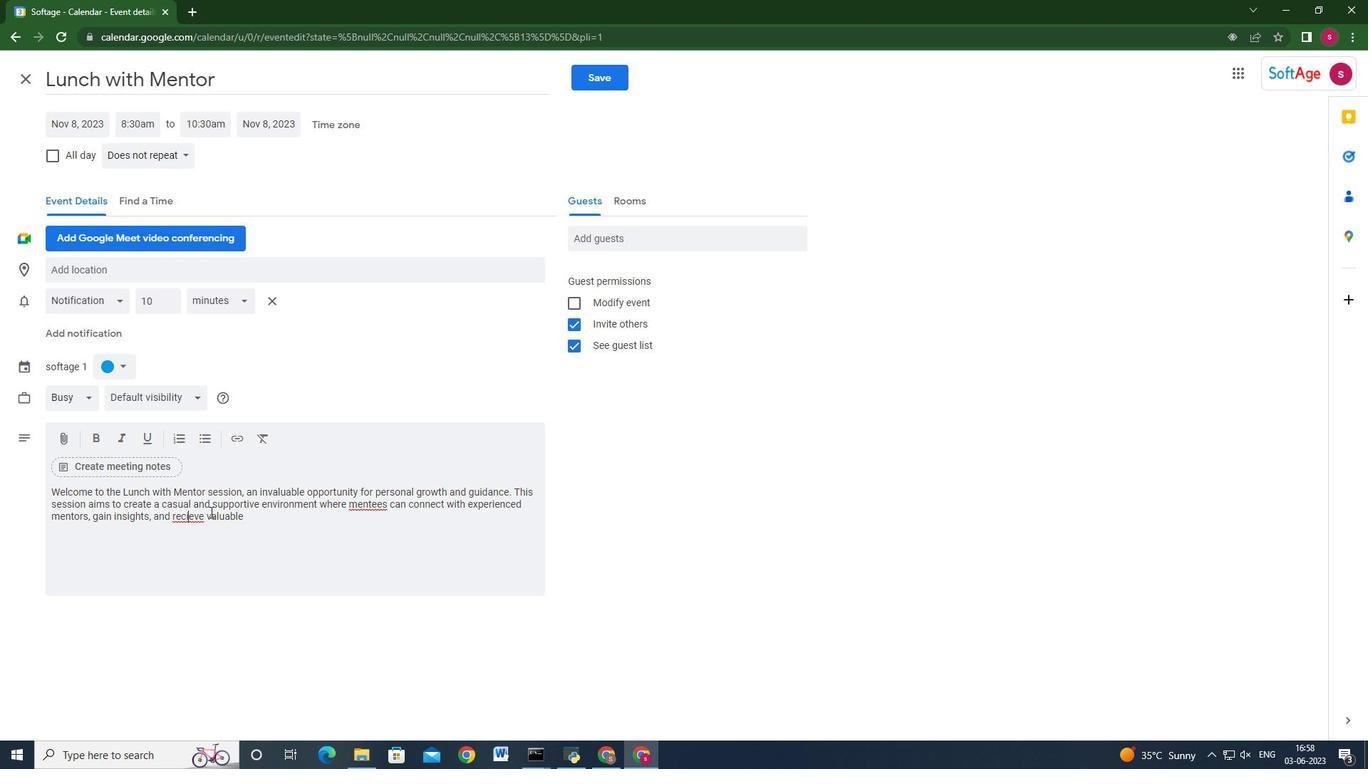 
Action: Key pressed <Key.backspace><Key.right><Key.right><Key.left>i
Screenshot: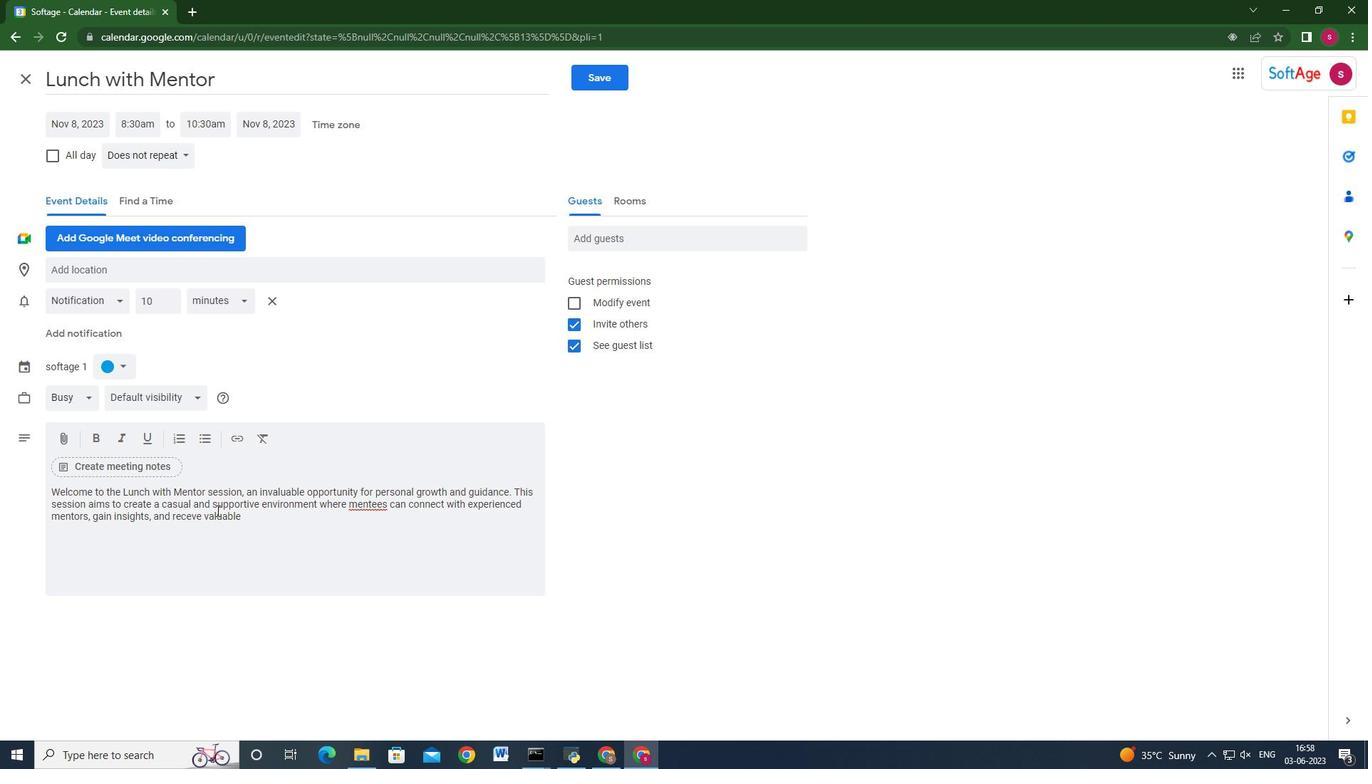 
Action: Mouse moved to (275, 502)
Screenshot: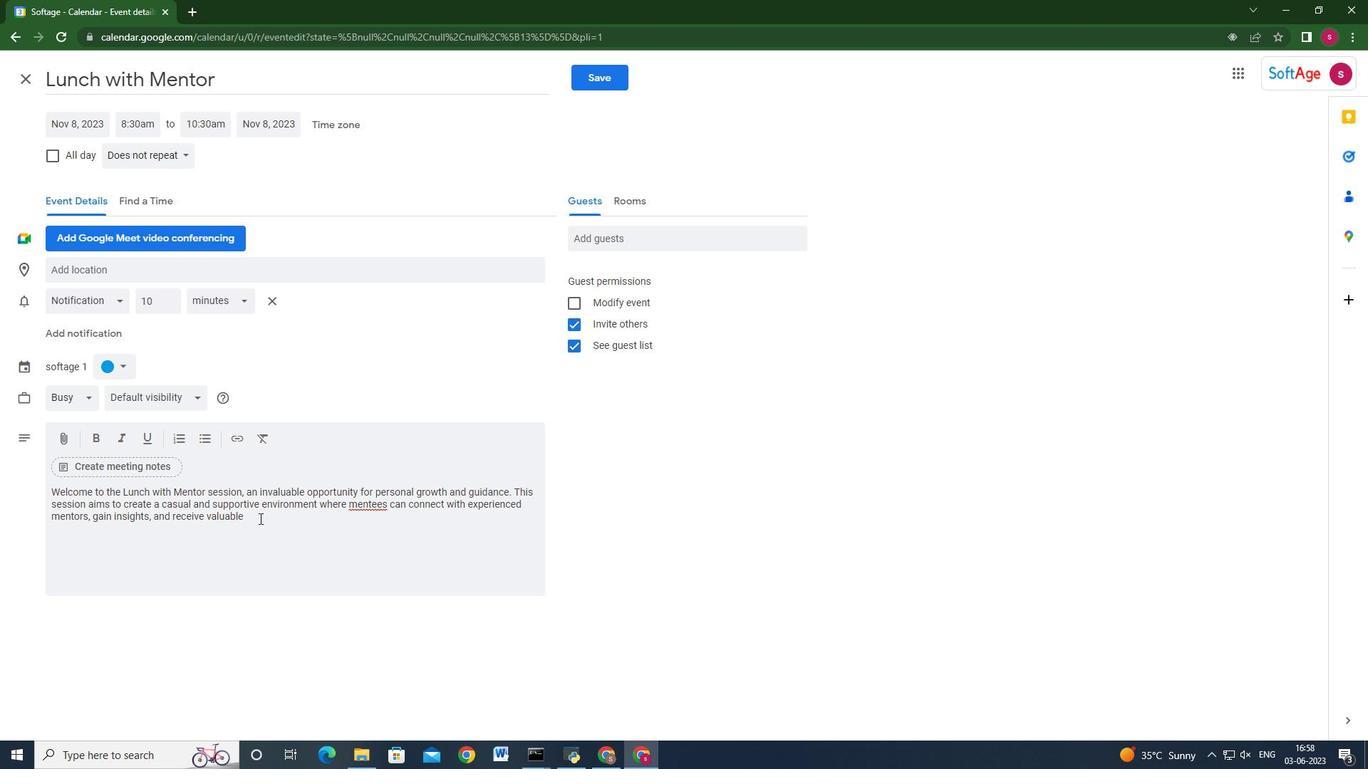 
Action: Mouse pressed left at (275, 502)
Screenshot: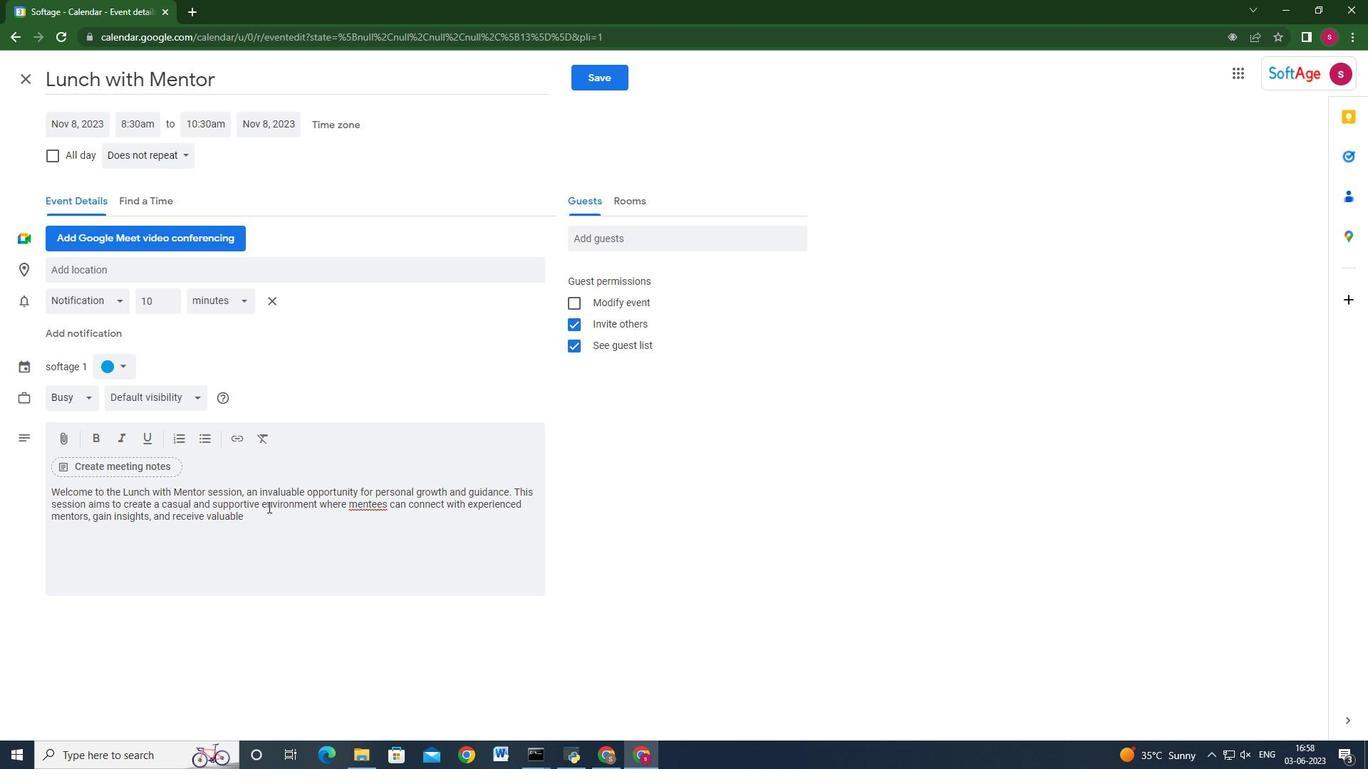 
Action: Mouse moved to (269, 519)
Screenshot: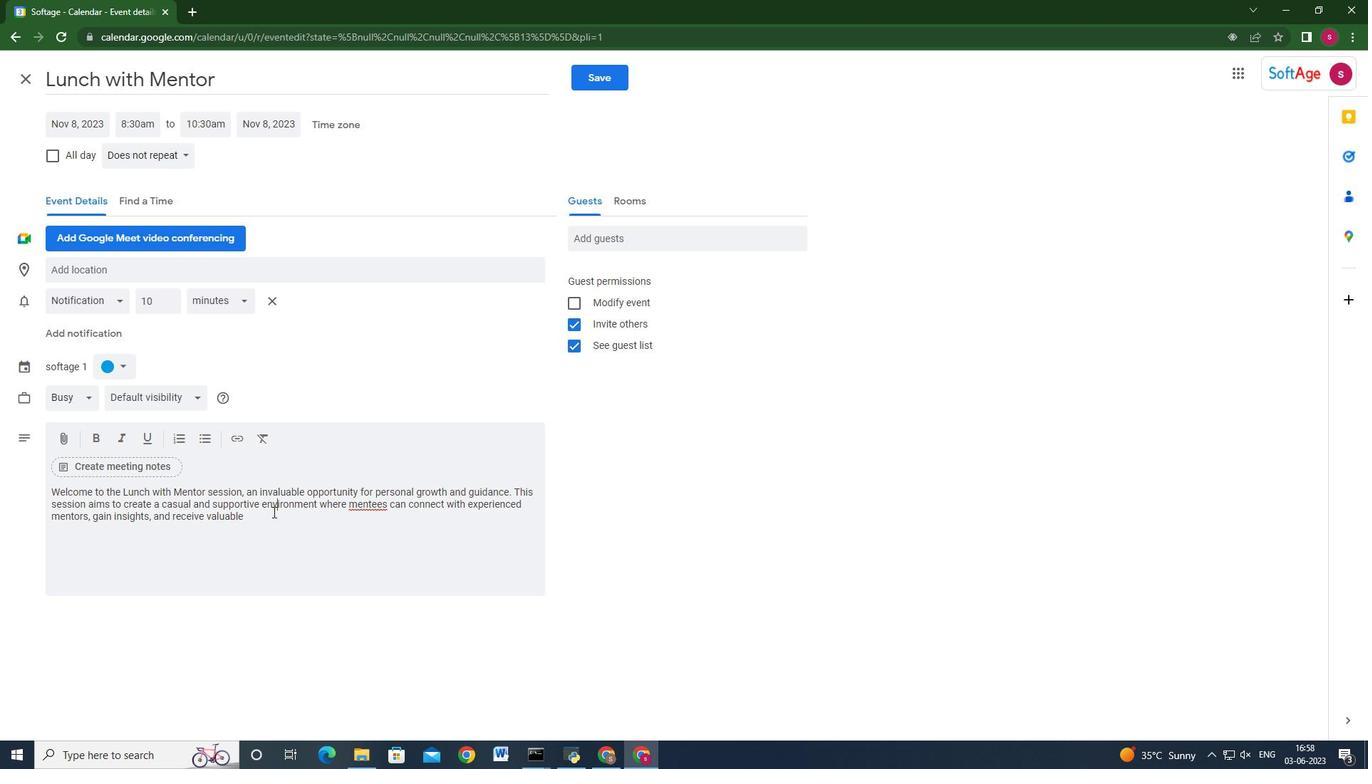 
Action: Mouse pressed left at (269, 519)
Screenshot: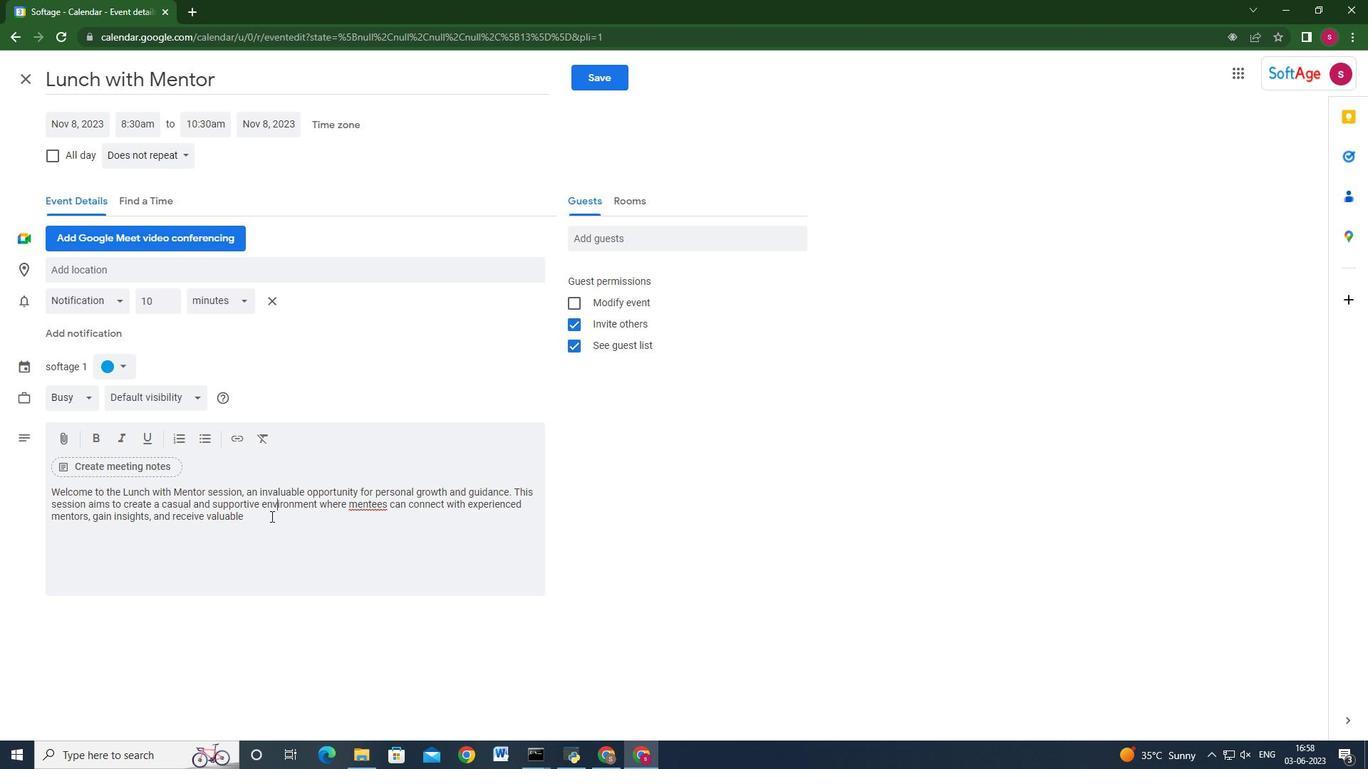 
Action: Mouse moved to (269, 519)
Screenshot: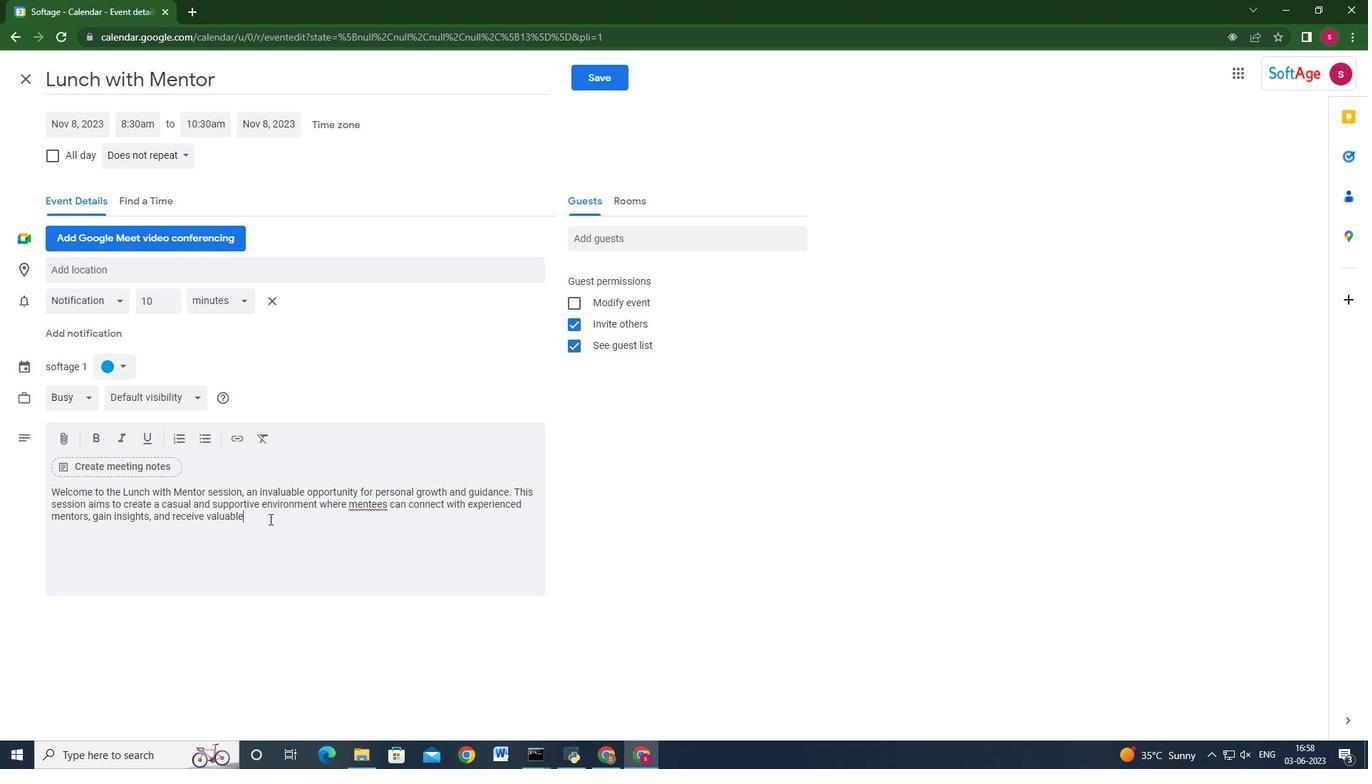 
Action: Key pressed <Key.space>d<Key.backspace>adviceto<Key.space>navigate<Key.space>theri<Key.space><Key.backspace><Key.backspace><Key.backspace>ir<Key.space>professional<Key.space>journeys.
Screenshot: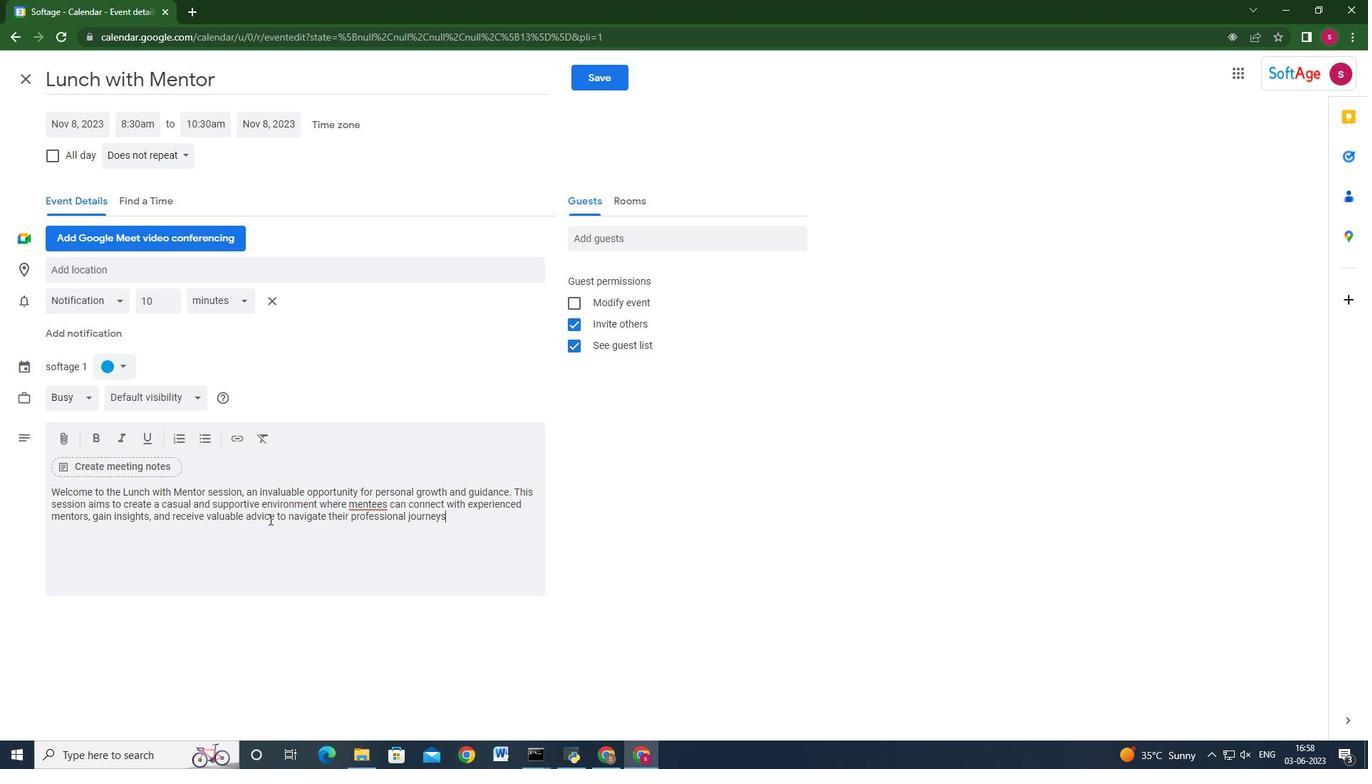 
Action: Mouse moved to (109, 368)
Screenshot: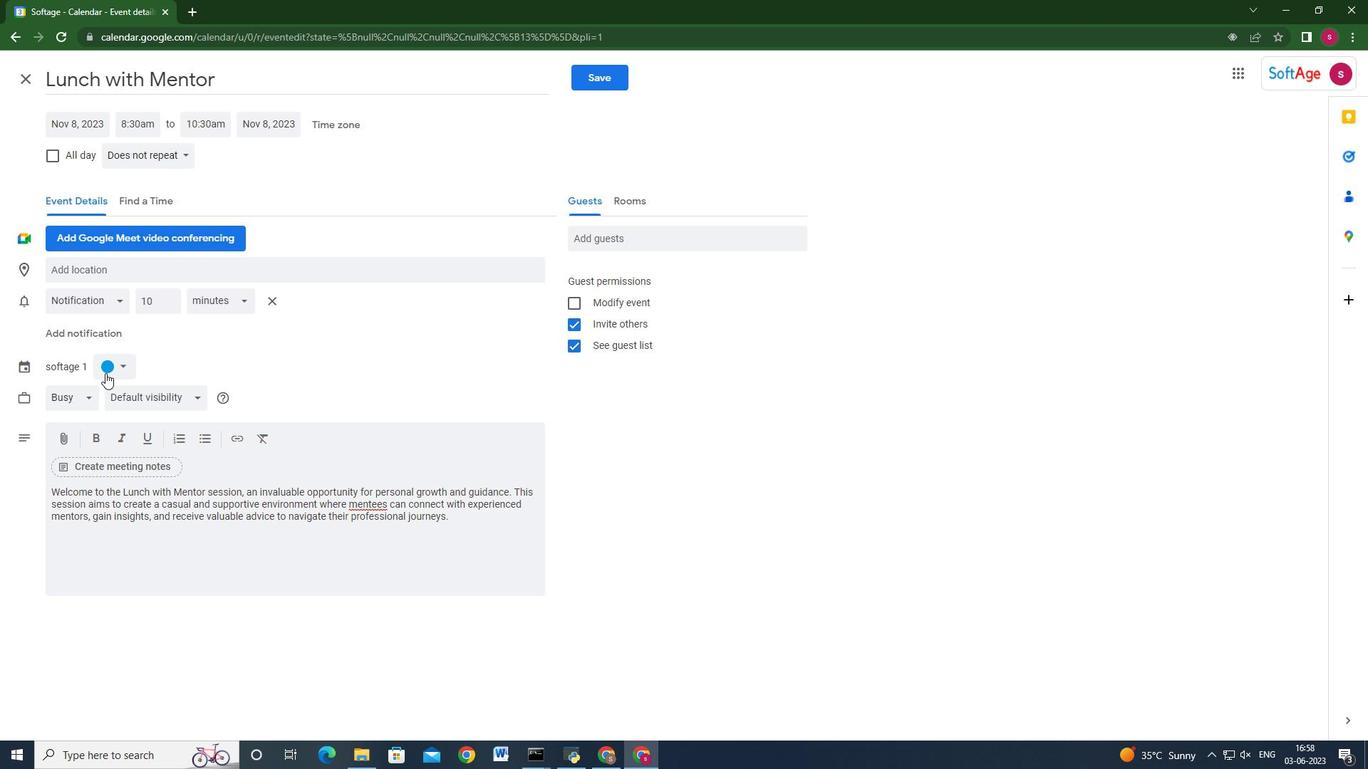 
Action: Mouse pressed left at (109, 368)
Screenshot: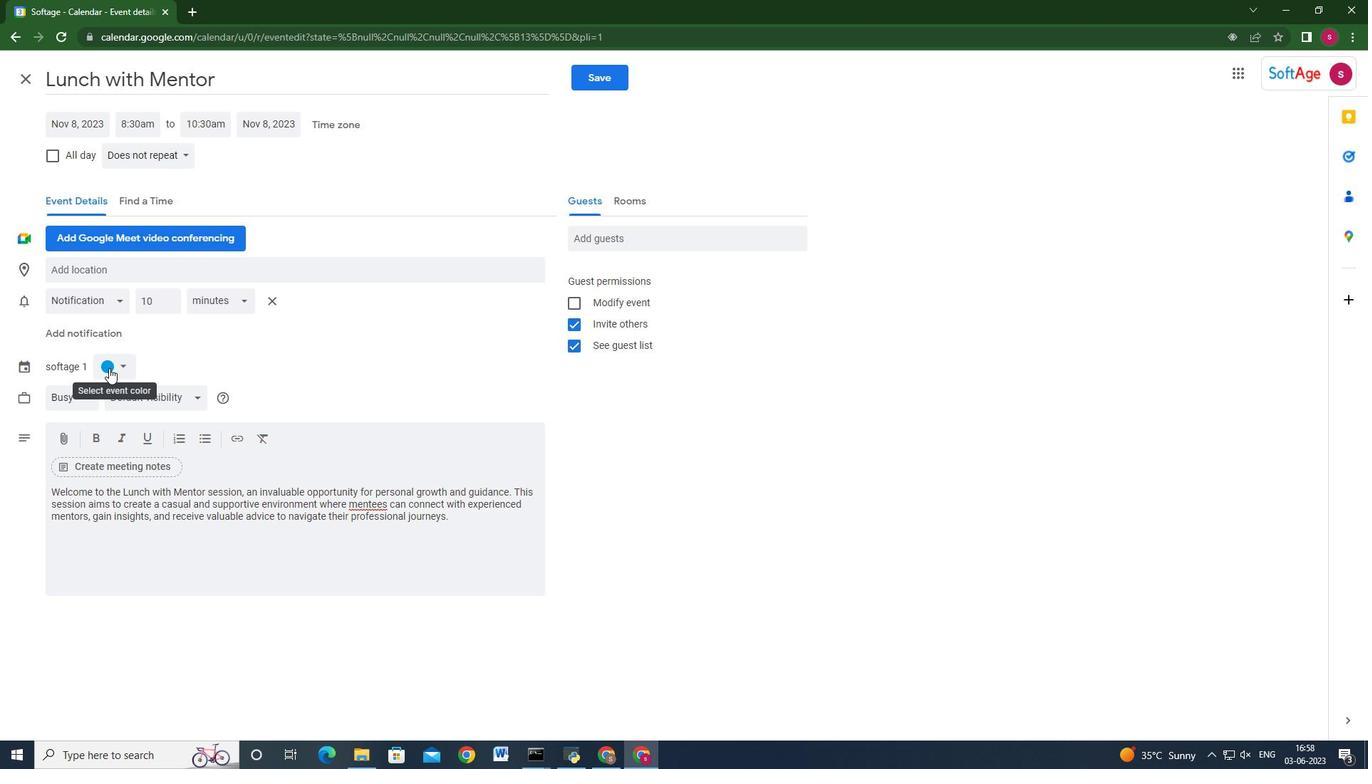 
Action: Mouse moved to (123, 386)
Screenshot: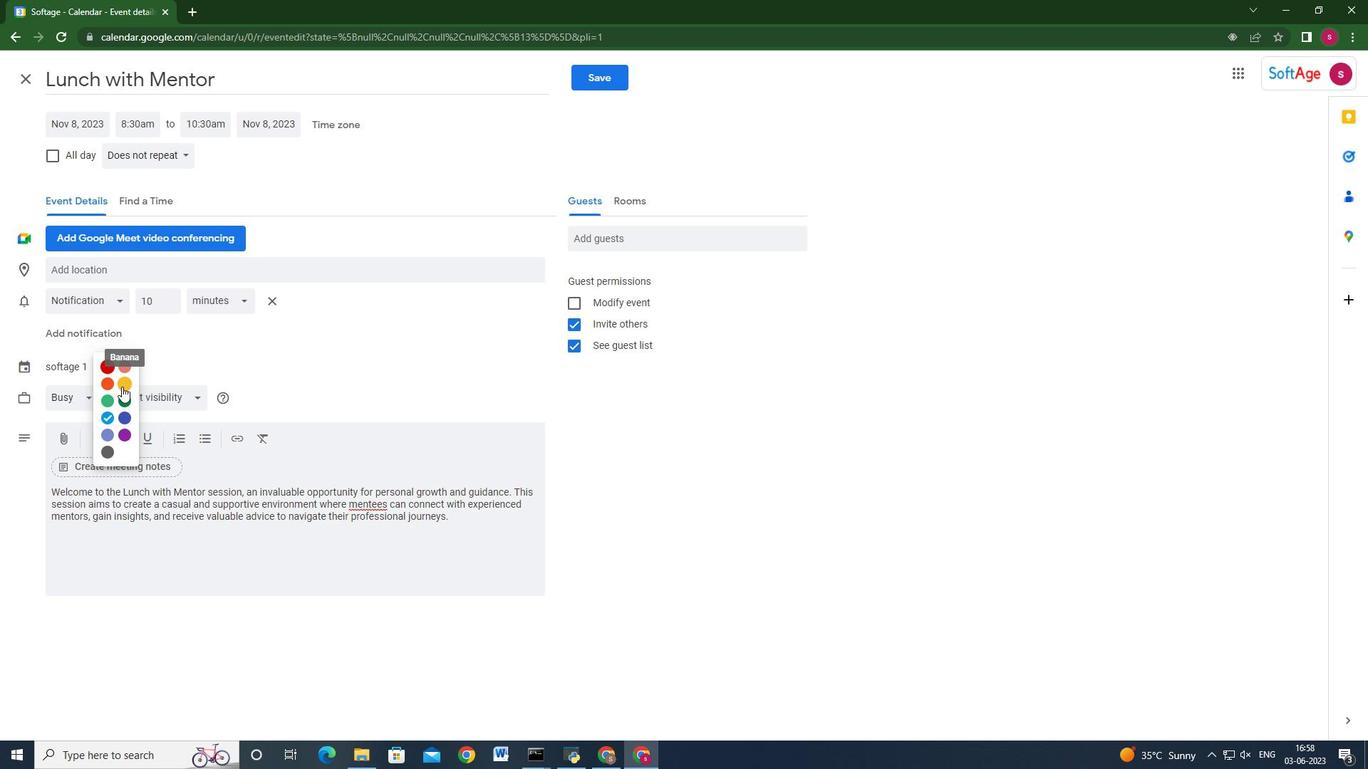 
Action: Mouse pressed left at (123, 386)
Screenshot: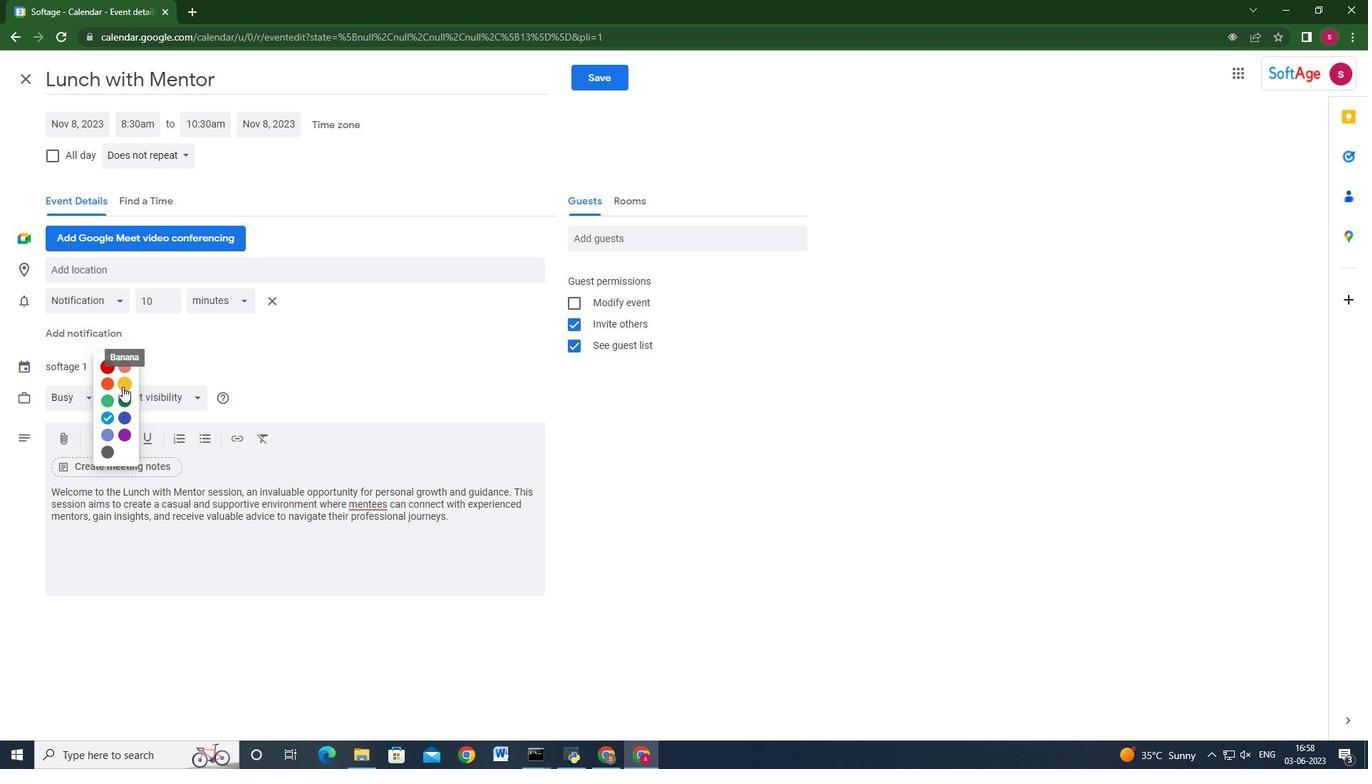 
Action: Mouse moved to (125, 275)
Screenshot: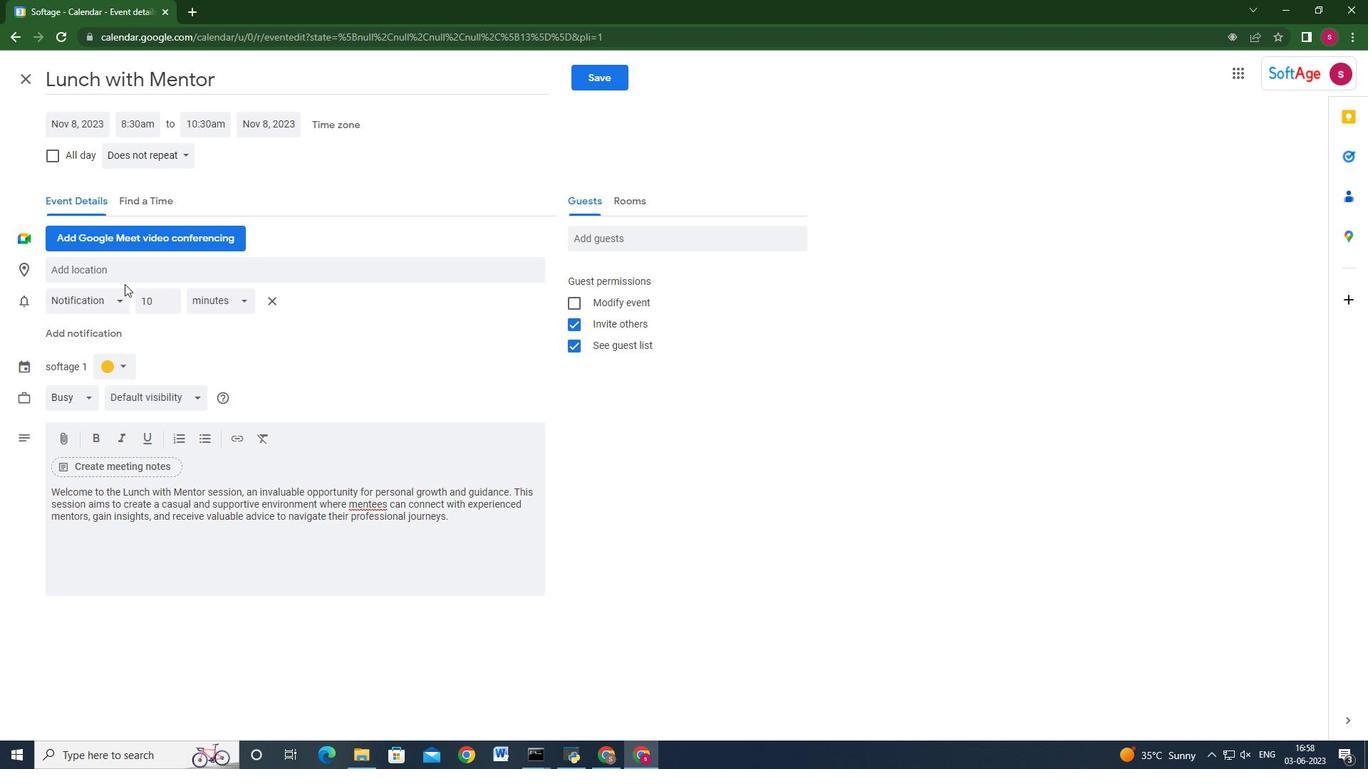 
Action: Mouse pressed left at (125, 275)
Screenshot: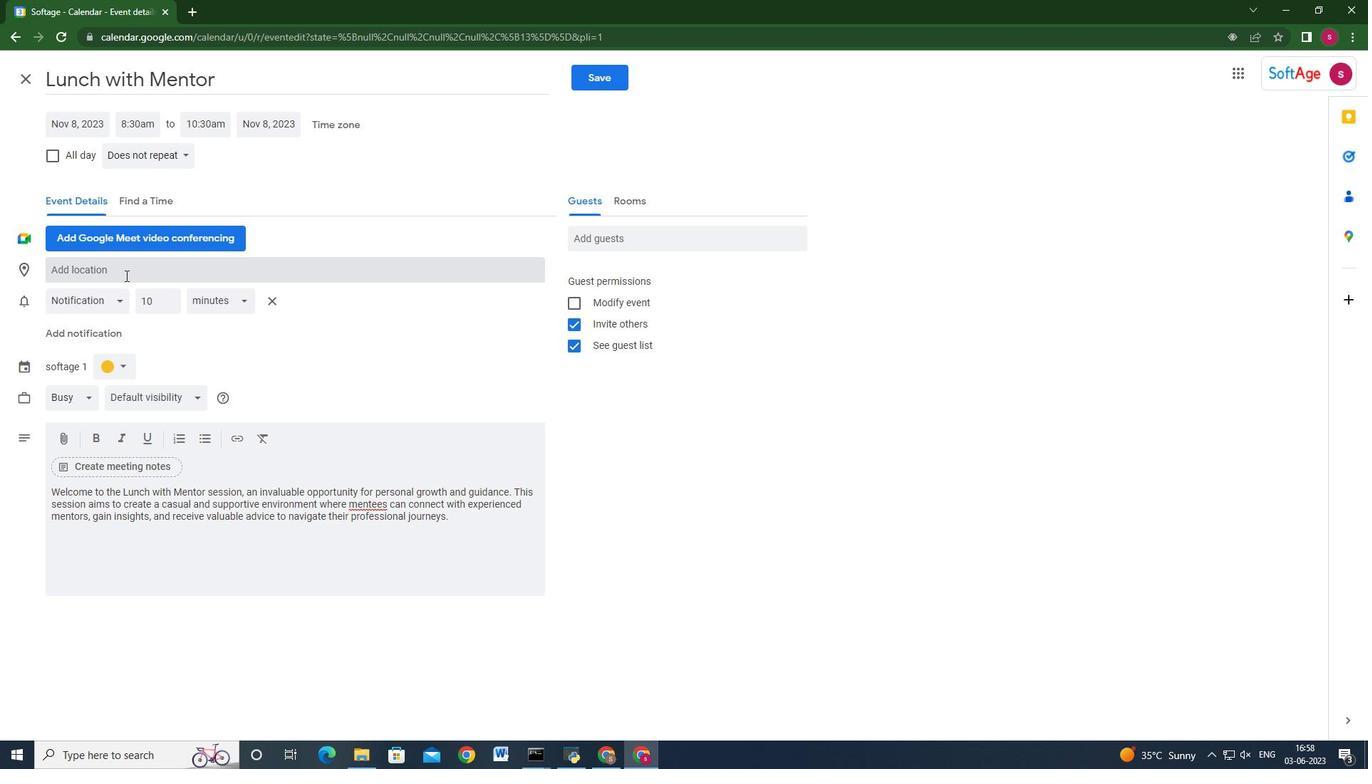 
Action: Key pressed 456<Key.space><Key.shift>Museumplein,<Key.space><Key.shift_r>Amsterdam,<Key.space><Key.shift>Netherlands
Screenshot: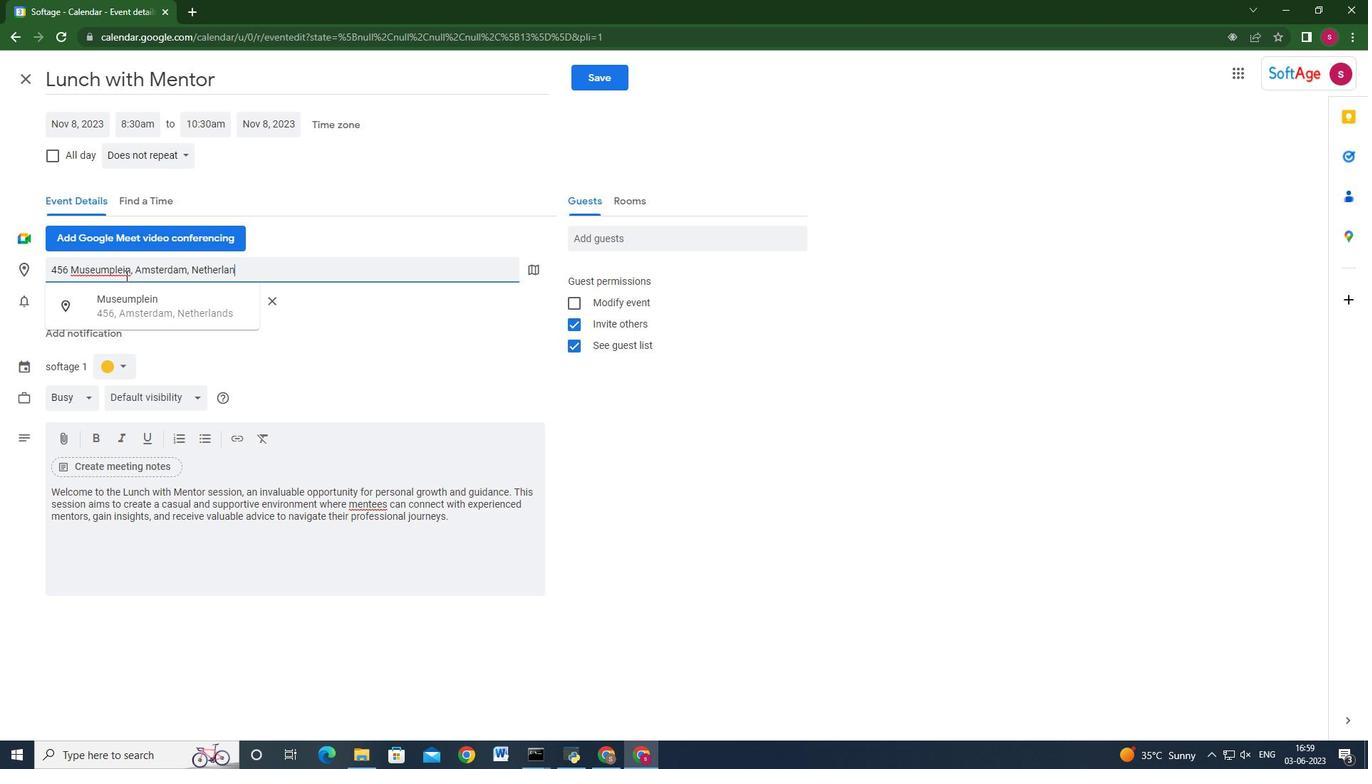 
Action: Mouse moved to (663, 231)
Screenshot: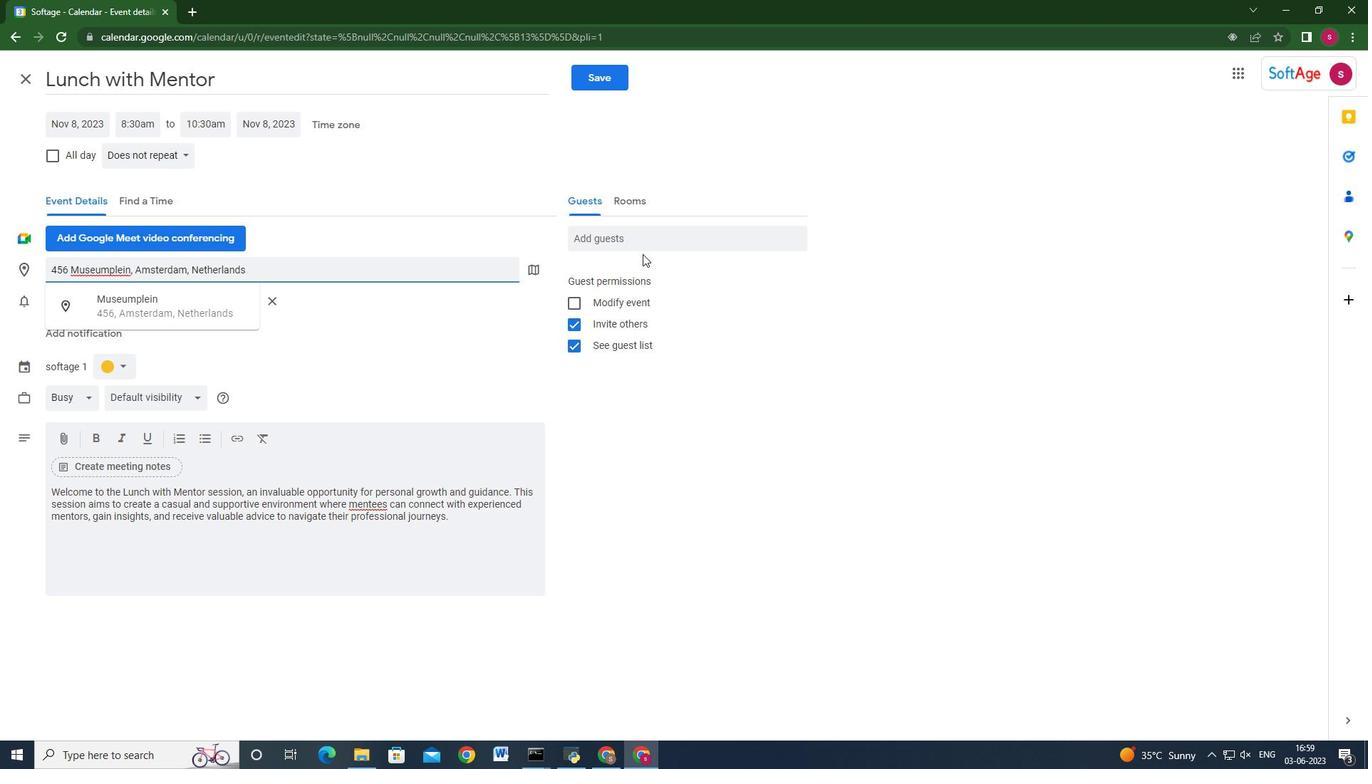 
Action: Mouse pressed left at (663, 231)
Screenshot: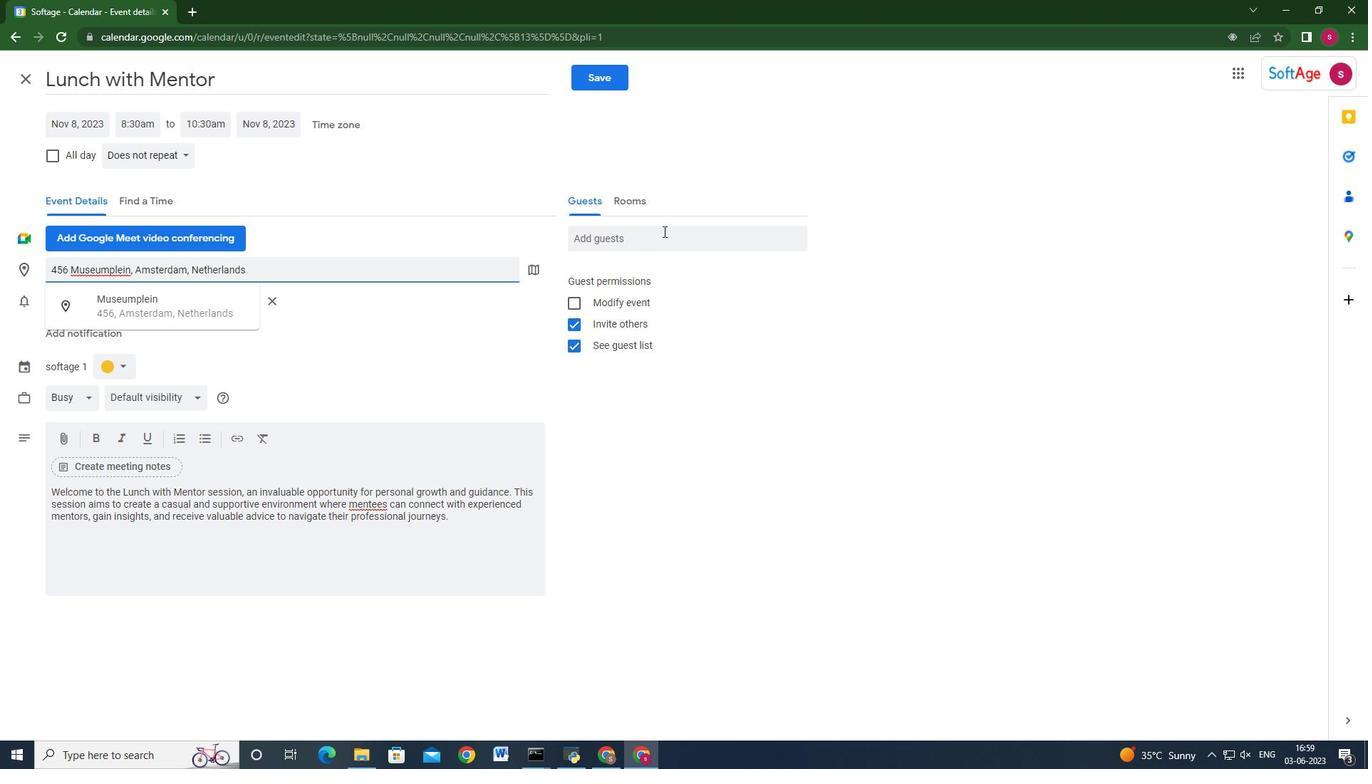 
Action: Mouse moved to (667, 233)
Screenshot: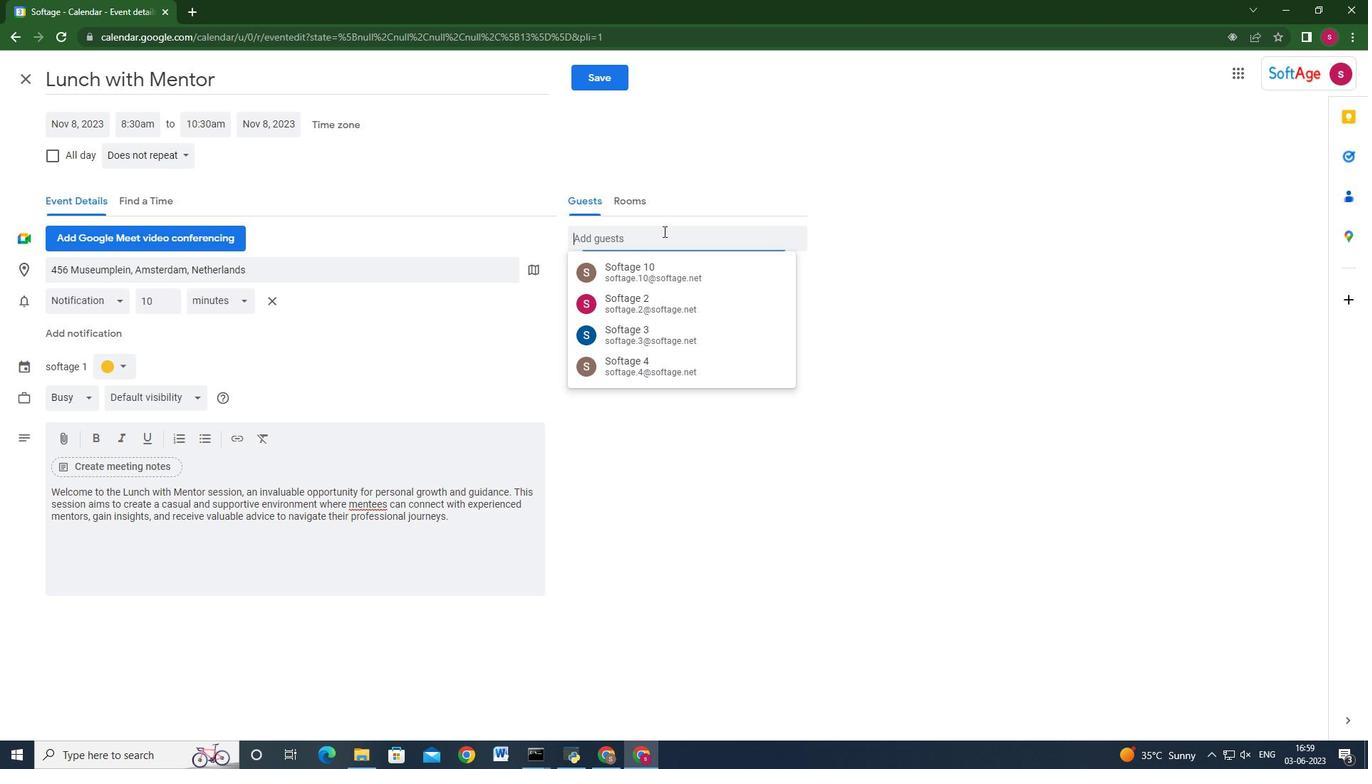 
Action: Key pressed softage.8<Key.shift_r>@softage.net<Key.enter>softage.9<Key.shift_r>@softage.ent<Key.backspace><Key.backspace><Key.backspace>net<Key.enter>
Screenshot: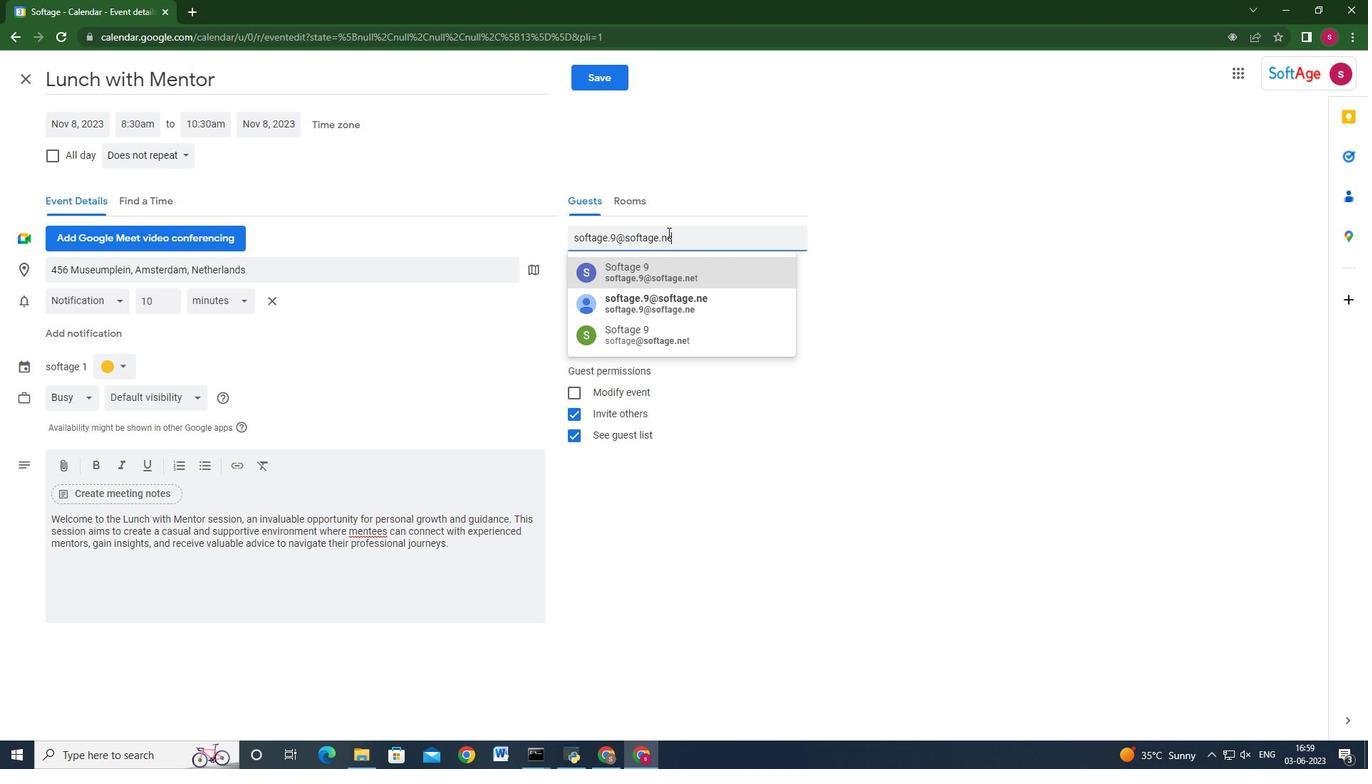 
Action: Mouse moved to (143, 162)
Screenshot: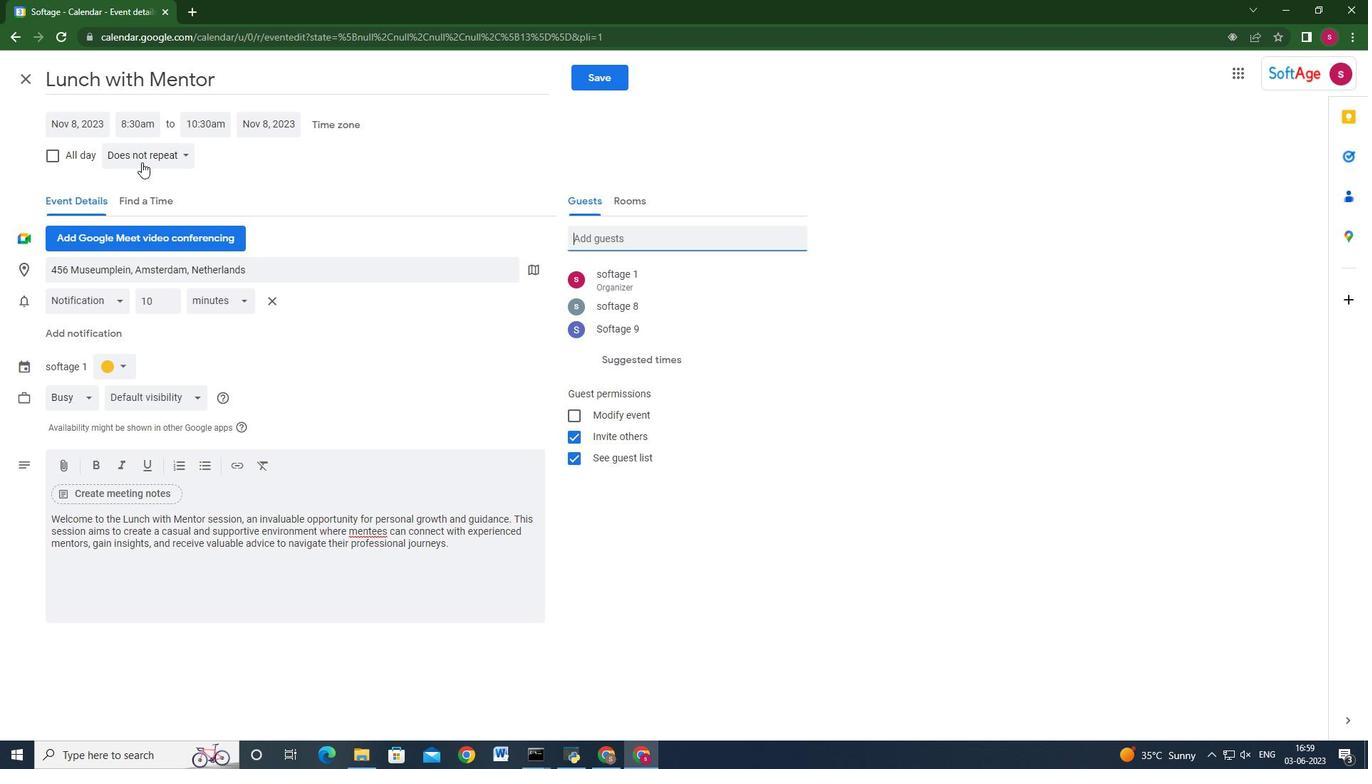 
Action: Mouse pressed left at (143, 162)
Screenshot: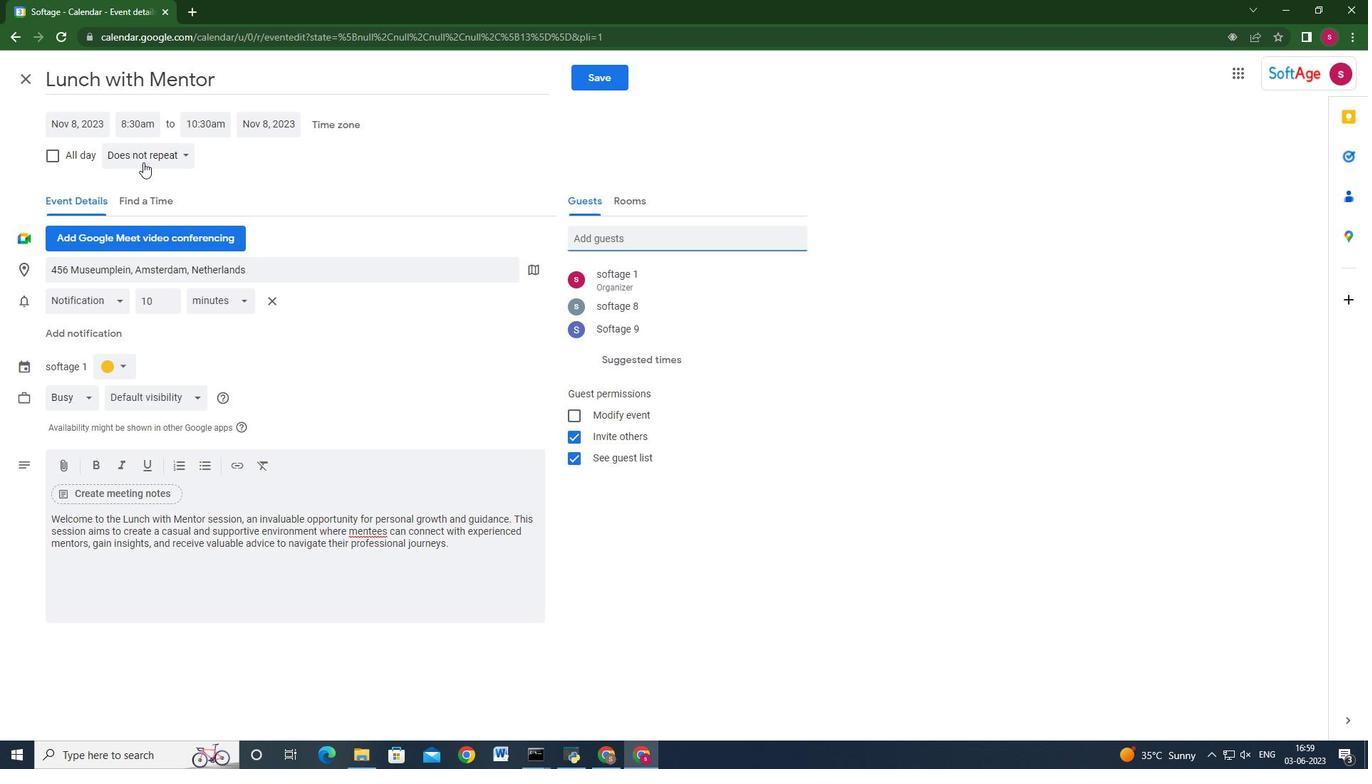 
Action: Mouse moved to (163, 165)
Screenshot: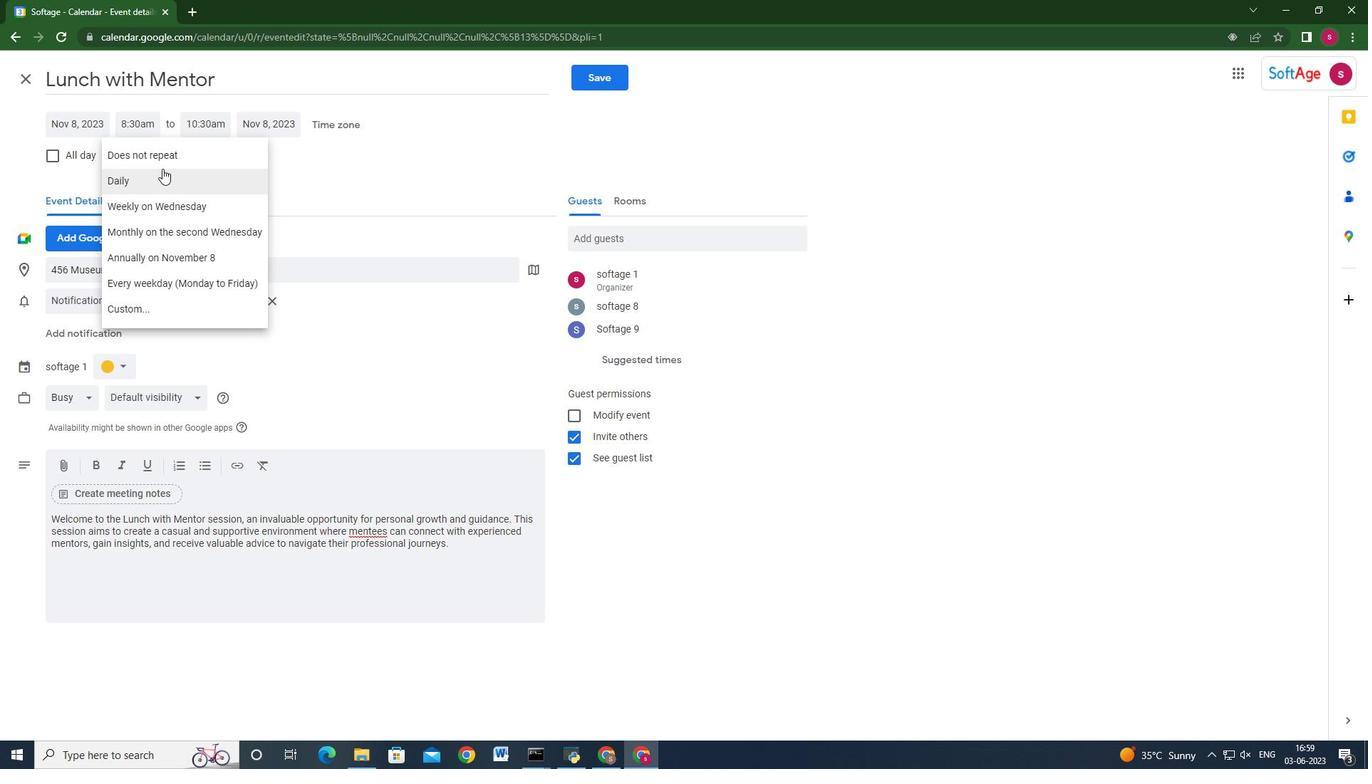 
Action: Mouse pressed left at (163, 165)
Screenshot: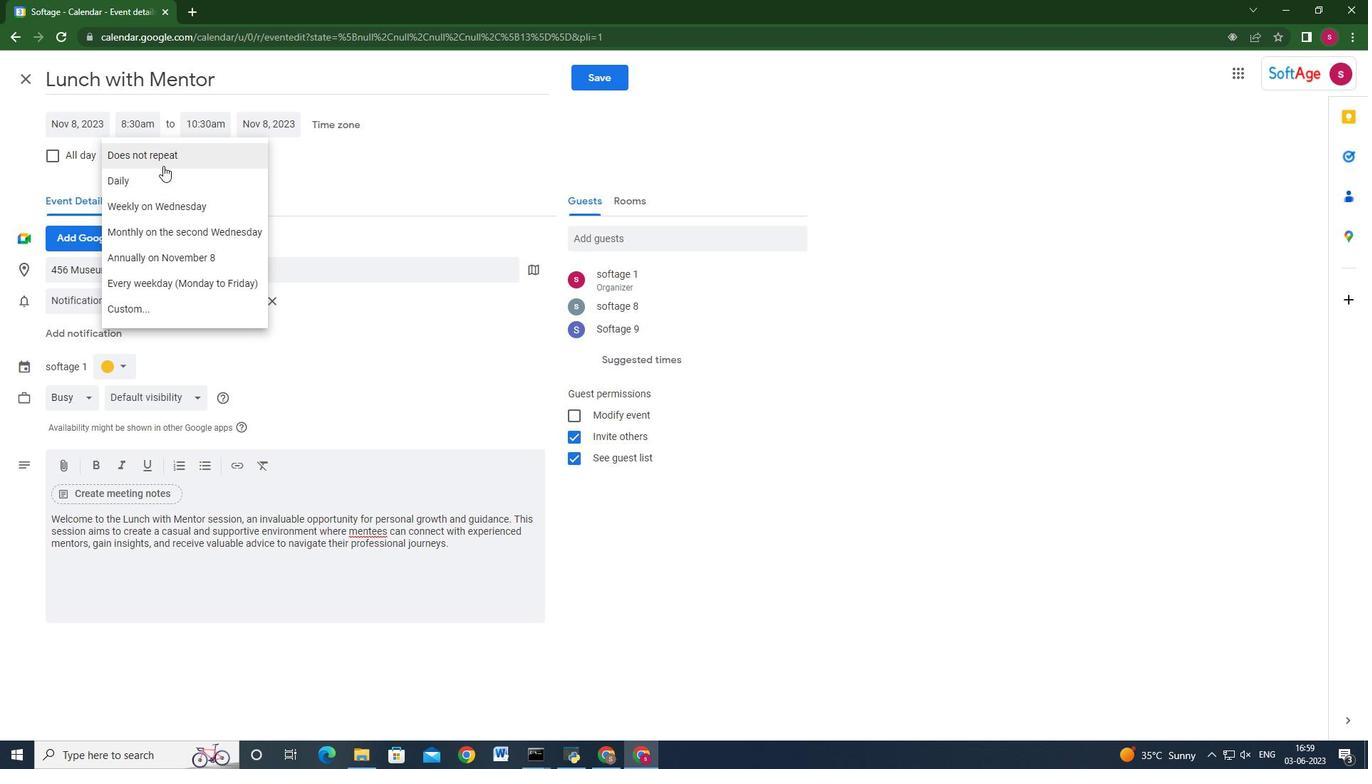 
Action: Mouse moved to (600, 80)
Screenshot: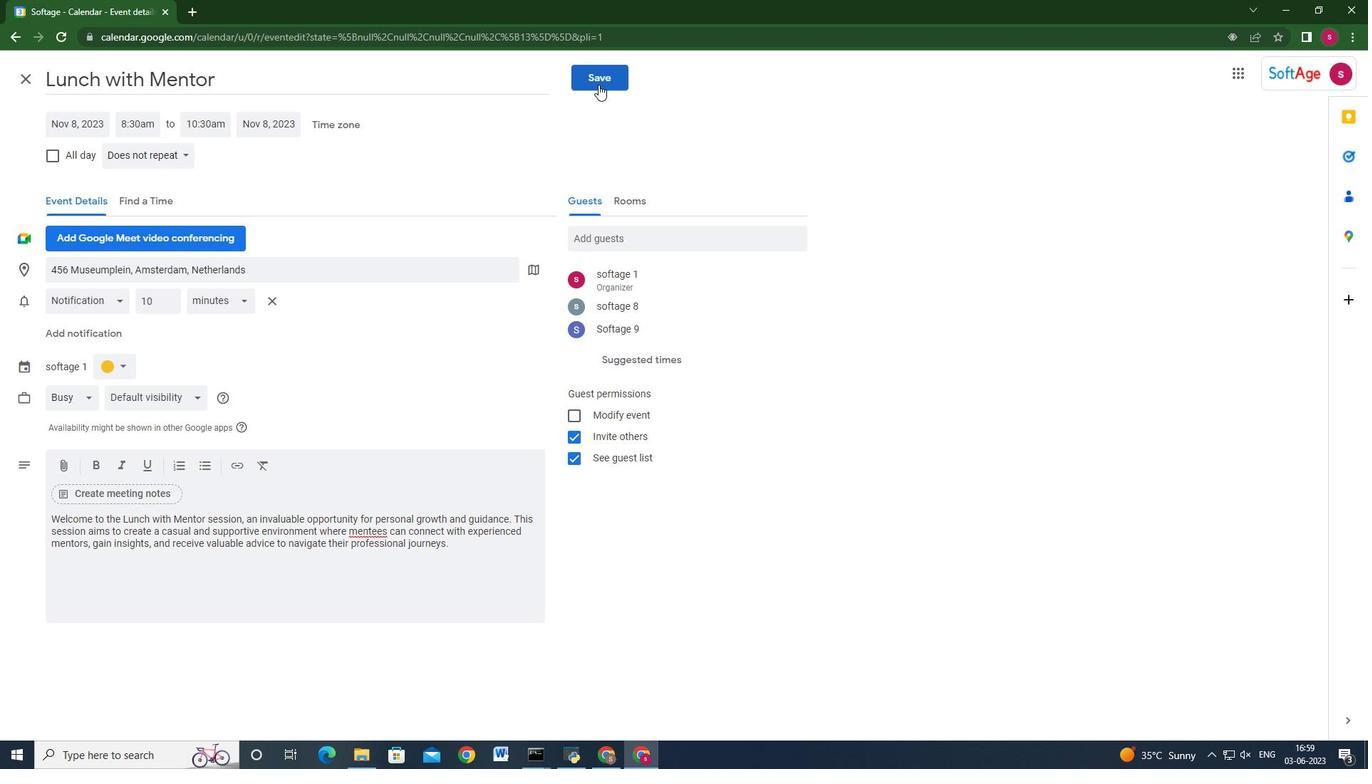 
Action: Mouse pressed left at (600, 80)
Screenshot: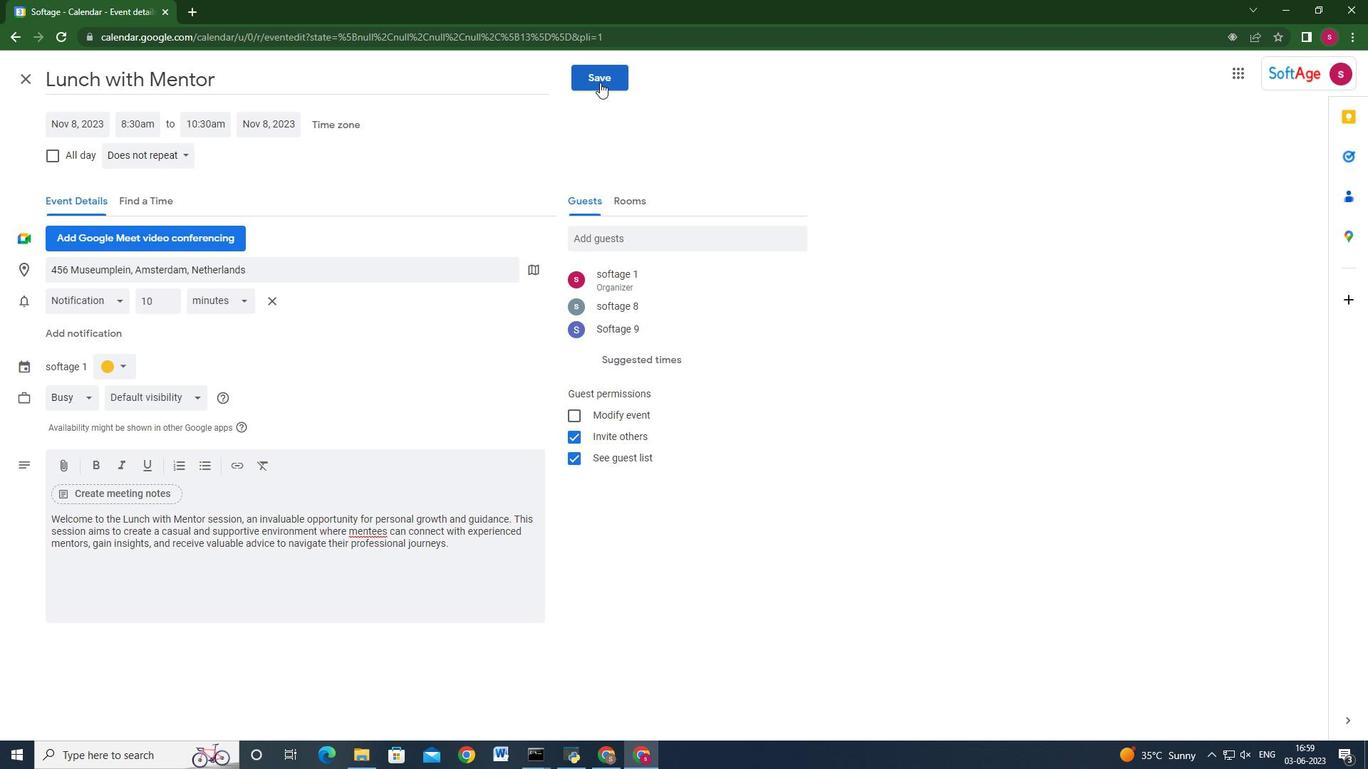 
Action: Mouse moved to (825, 421)
Screenshot: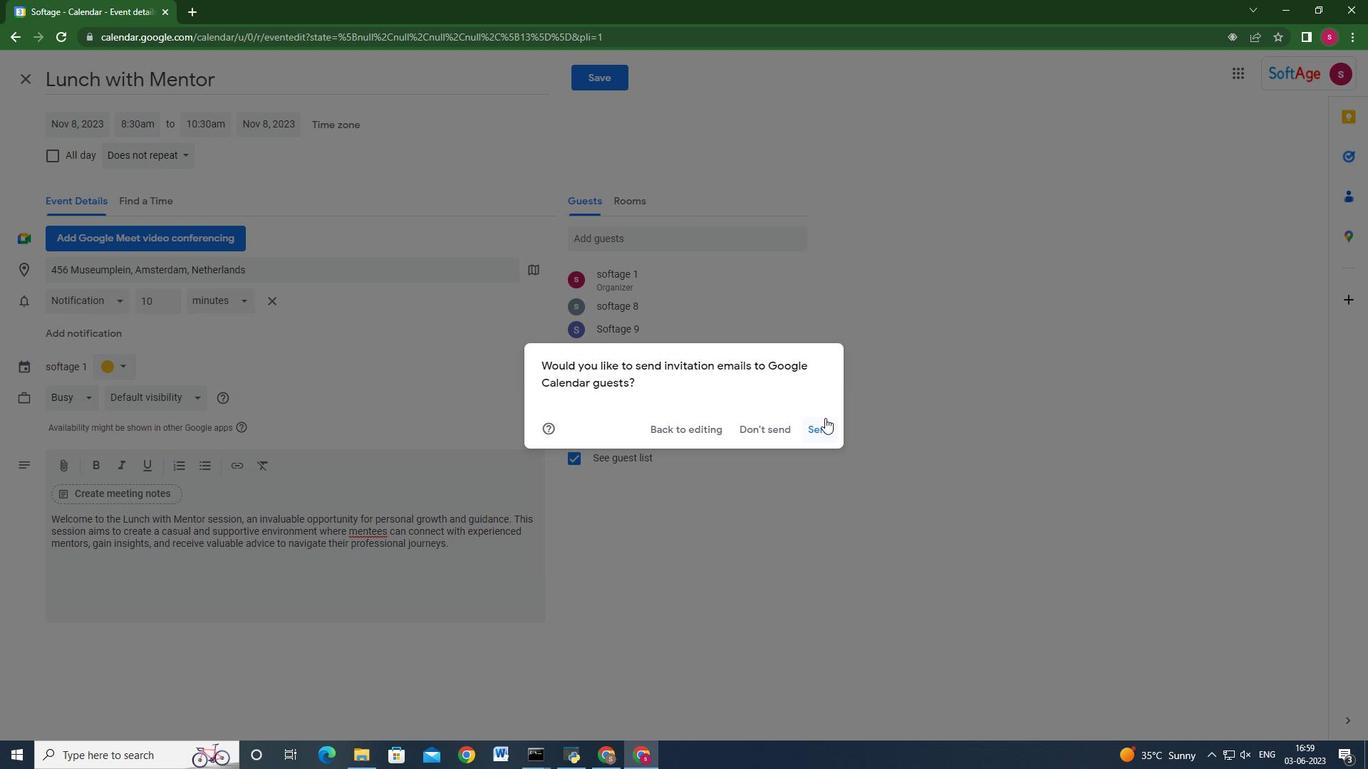 
Action: Mouse pressed left at (825, 421)
Screenshot: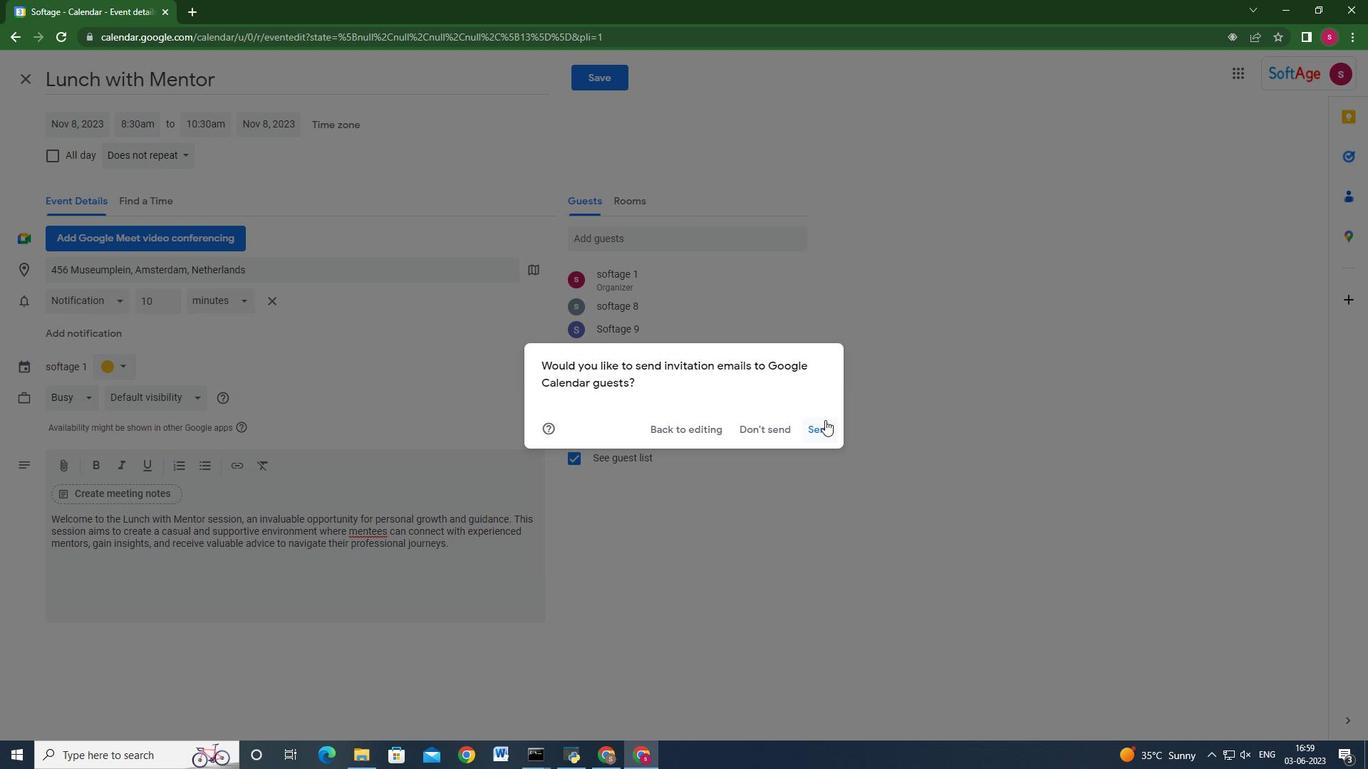 
Action: Mouse moved to (966, 522)
Screenshot: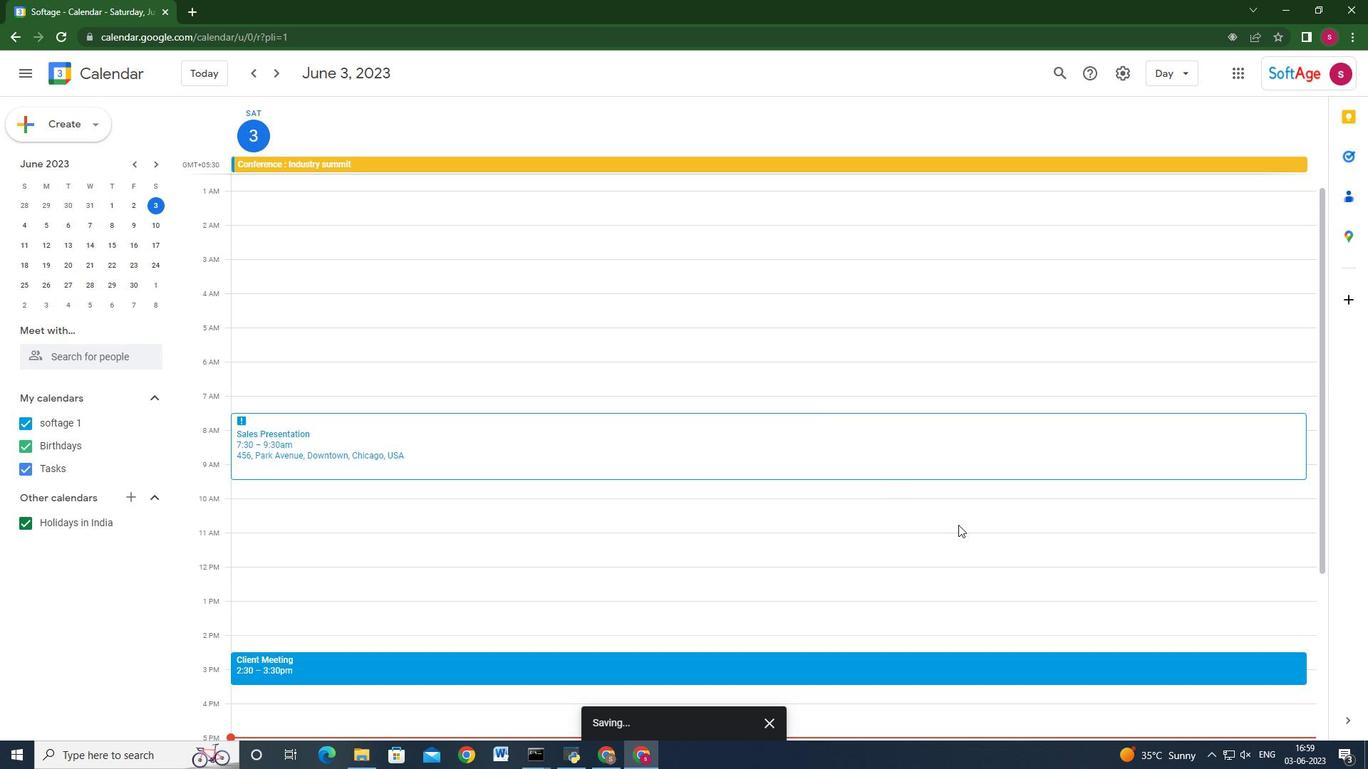 
